 Task: Send an email with the signature Edward Wright with the subject 'Request for a pay raise' and the message 'I appreciate your patience and understanding in this matter.' from softage.1@softage.net to softage.4@softage.net and softage.5@softage.net with an attached document Partnership_contract.docx
Action: Key pressed n
Screenshot: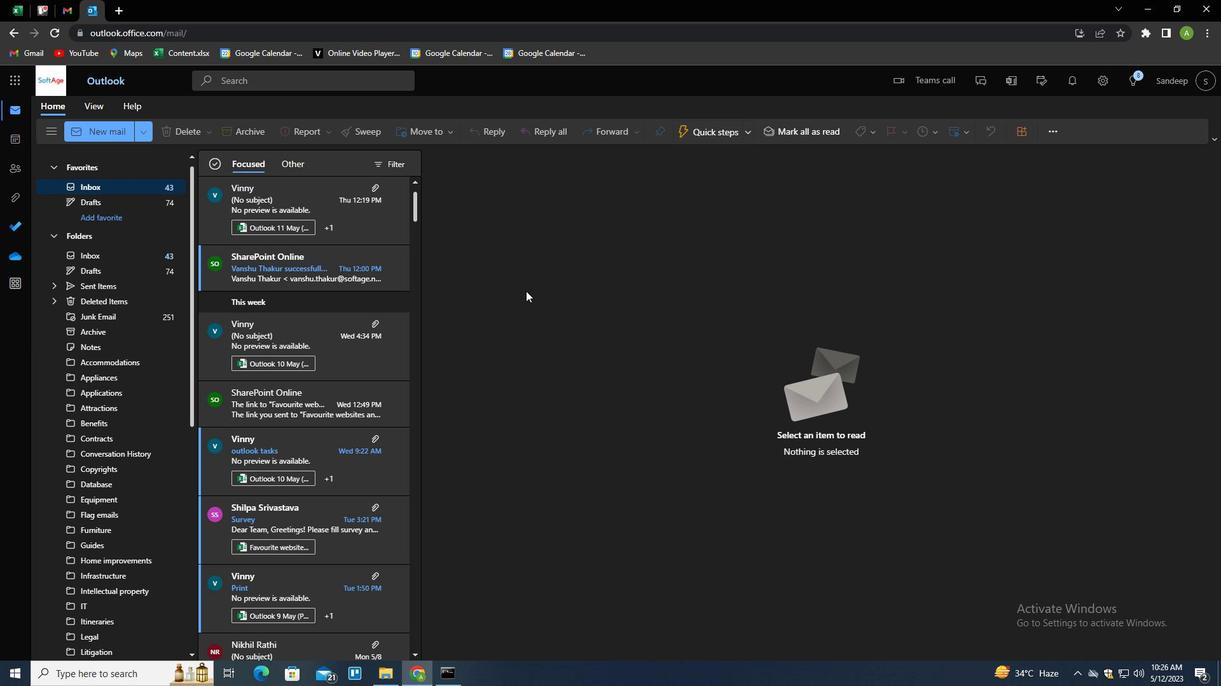 
Action: Mouse moved to (861, 134)
Screenshot: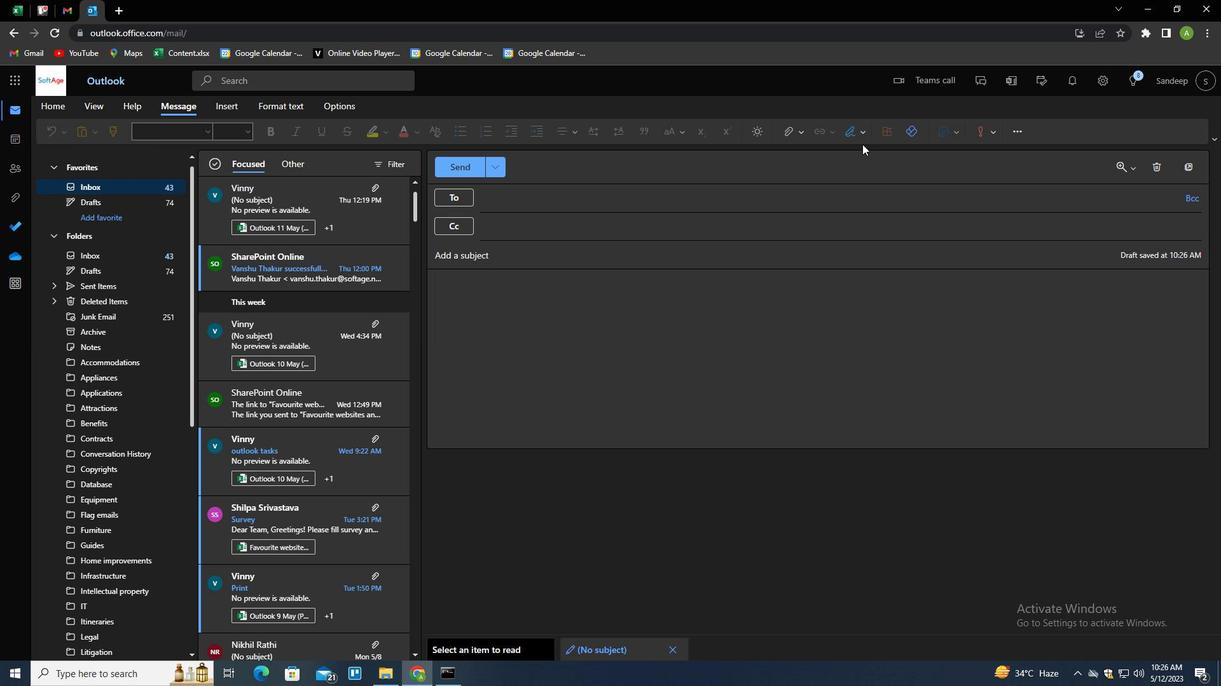 
Action: Mouse pressed left at (861, 134)
Screenshot: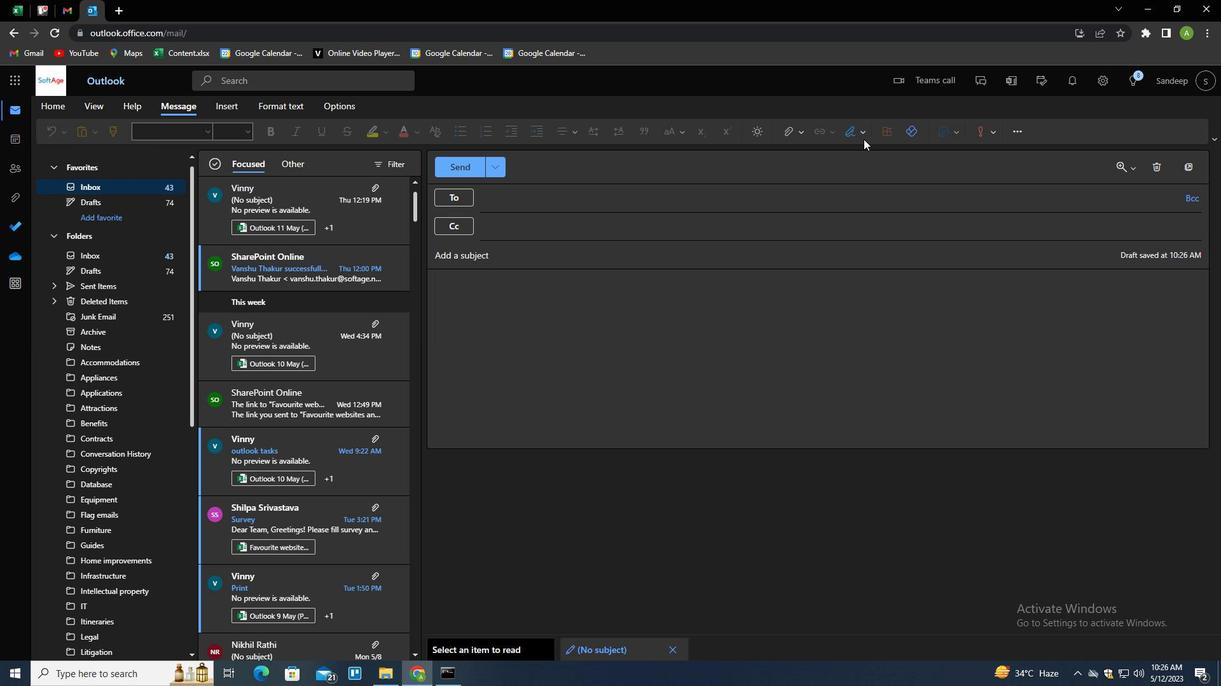 
Action: Mouse moved to (843, 179)
Screenshot: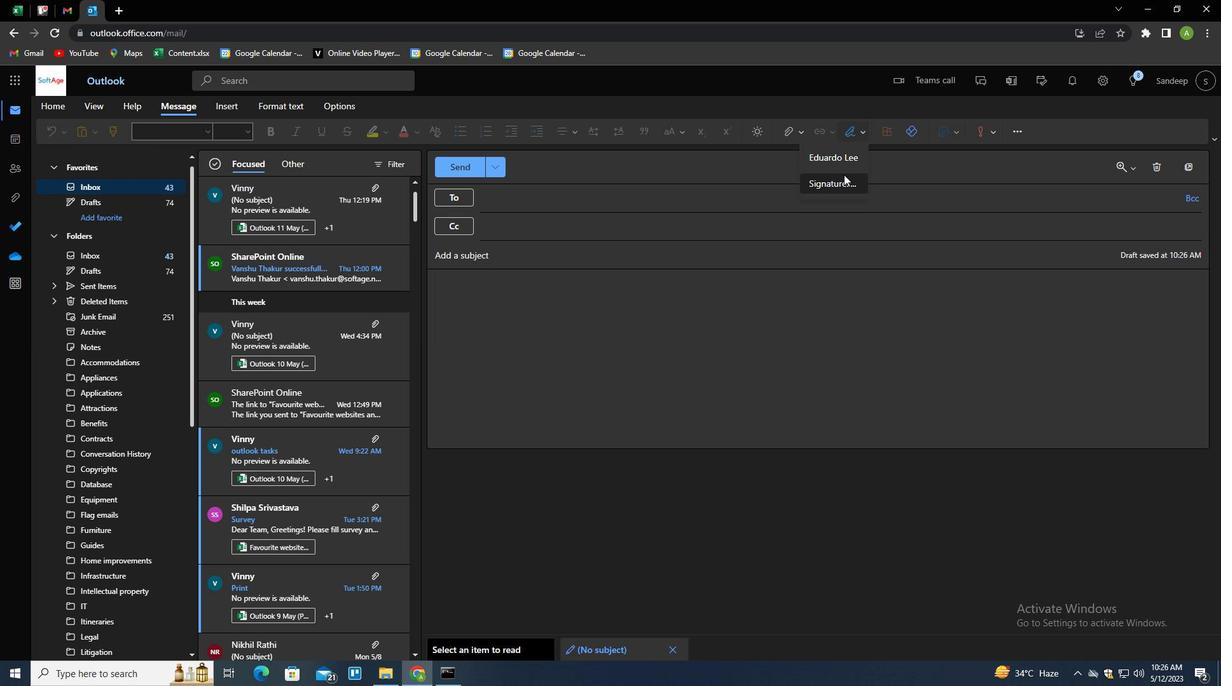 
Action: Mouse pressed left at (843, 179)
Screenshot: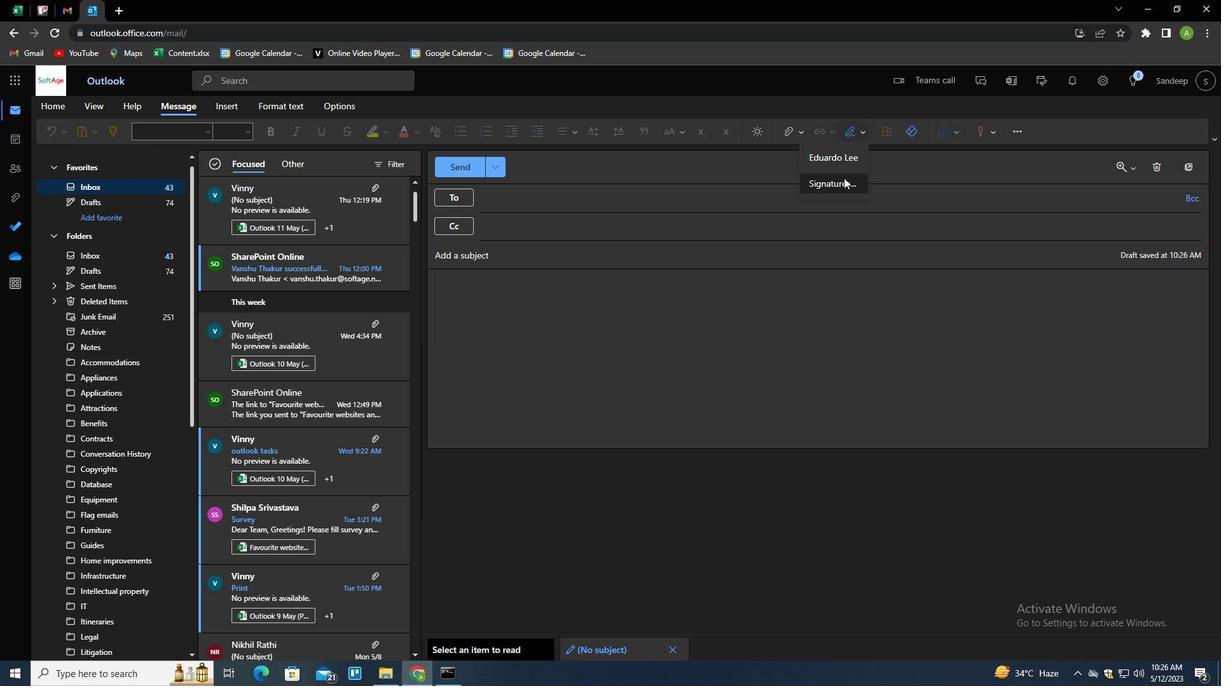 
Action: Mouse moved to (850, 235)
Screenshot: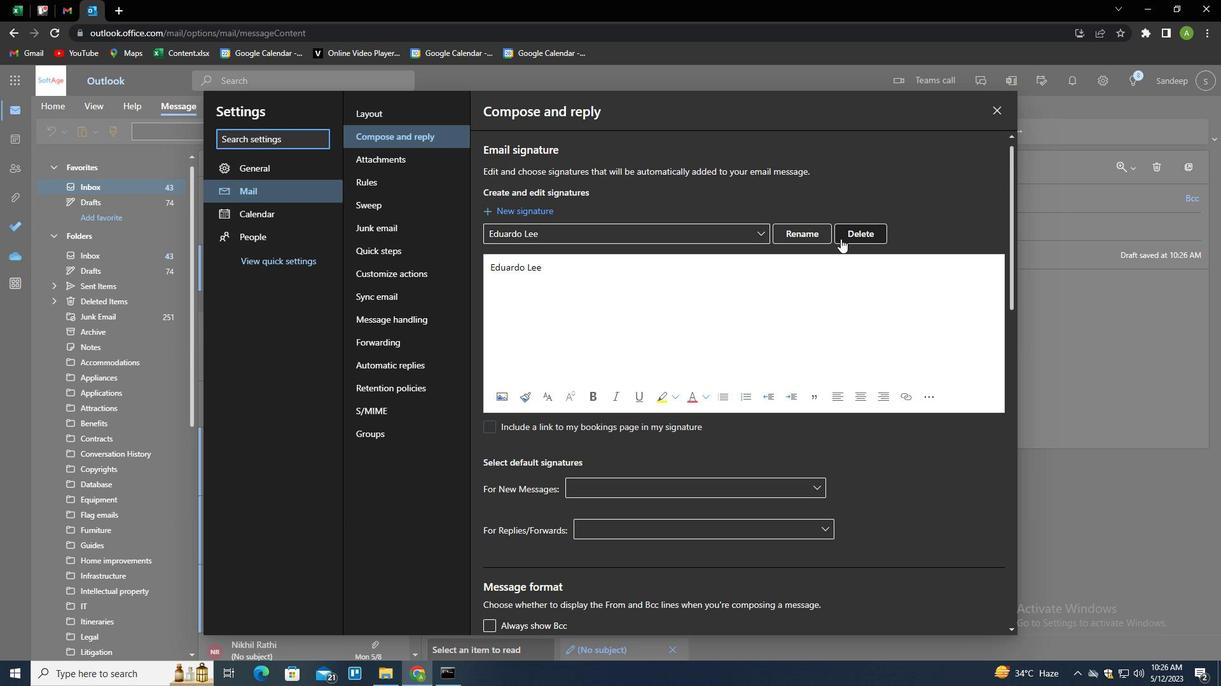 
Action: Mouse pressed left at (850, 235)
Screenshot: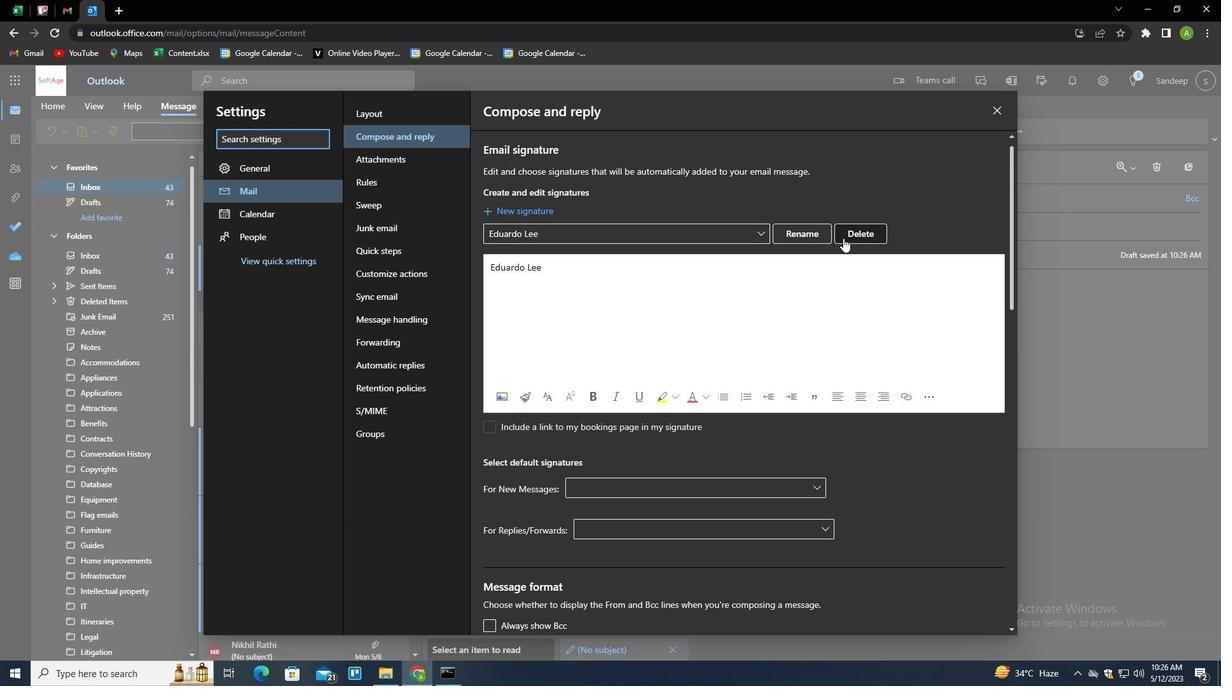 
Action: Mouse moved to (819, 238)
Screenshot: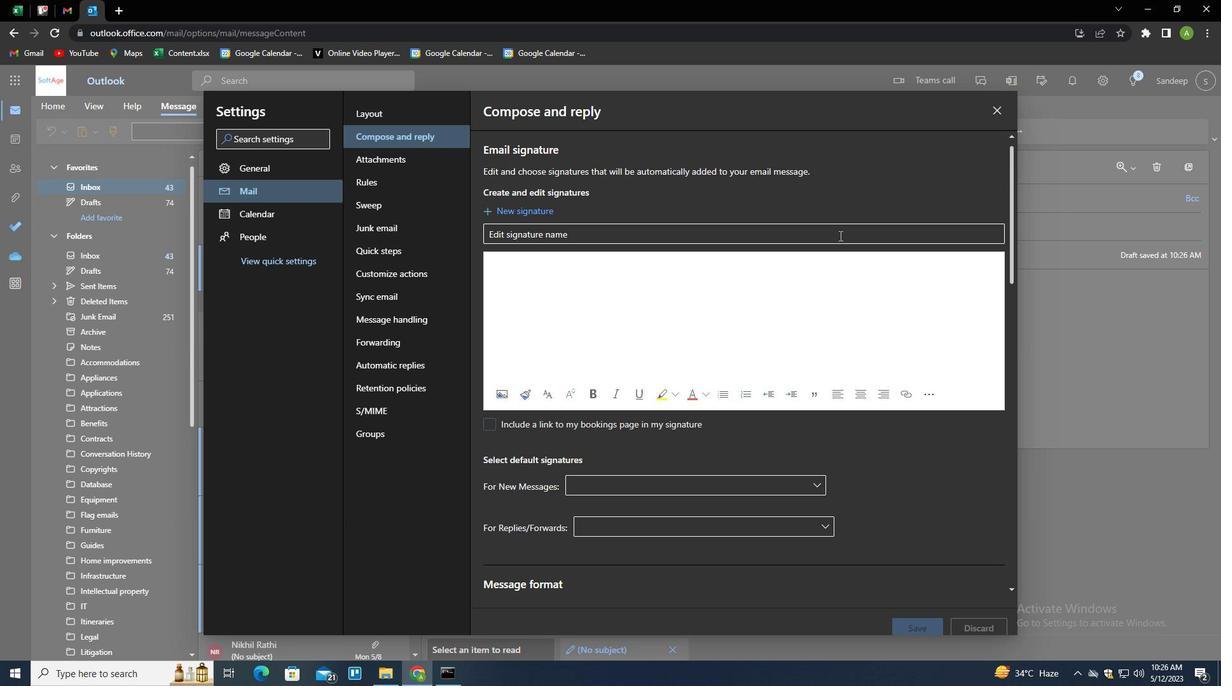 
Action: Mouse pressed left at (819, 238)
Screenshot: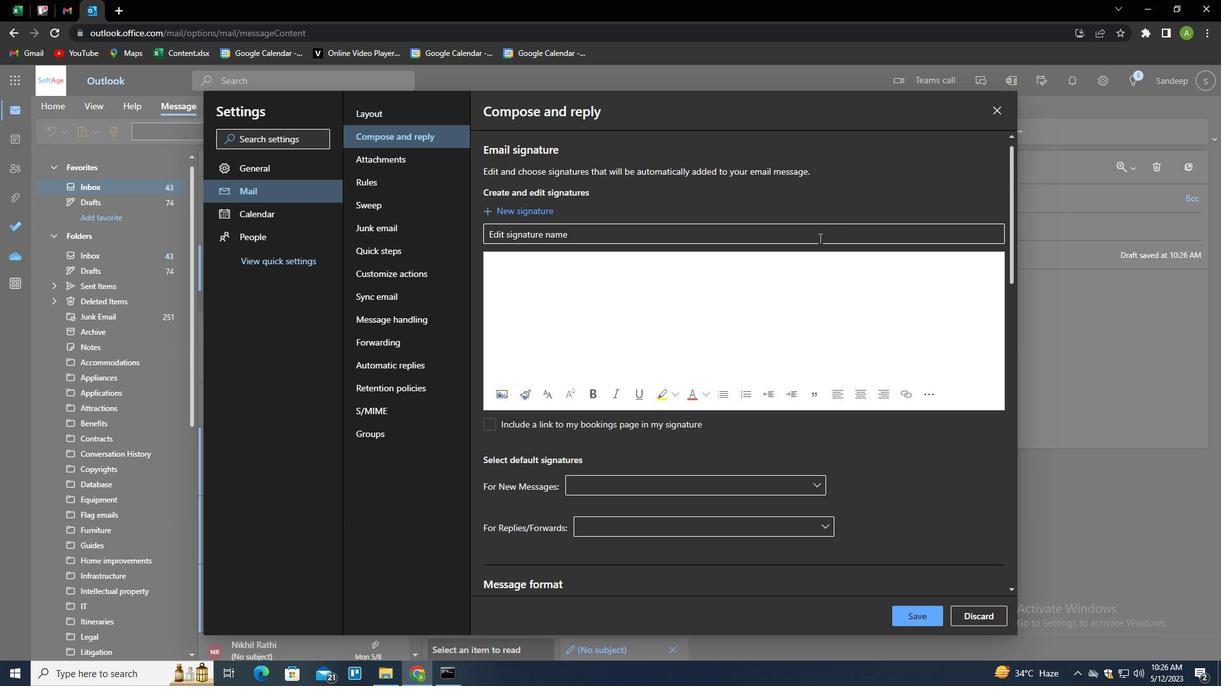 
Action: Key pressed <Key.shift>EDWIN<Key.space><Key.shift>PARKER<Key.tab><Key.shift>EDWIN<Key.space><Key.shift>PARKER
Screenshot: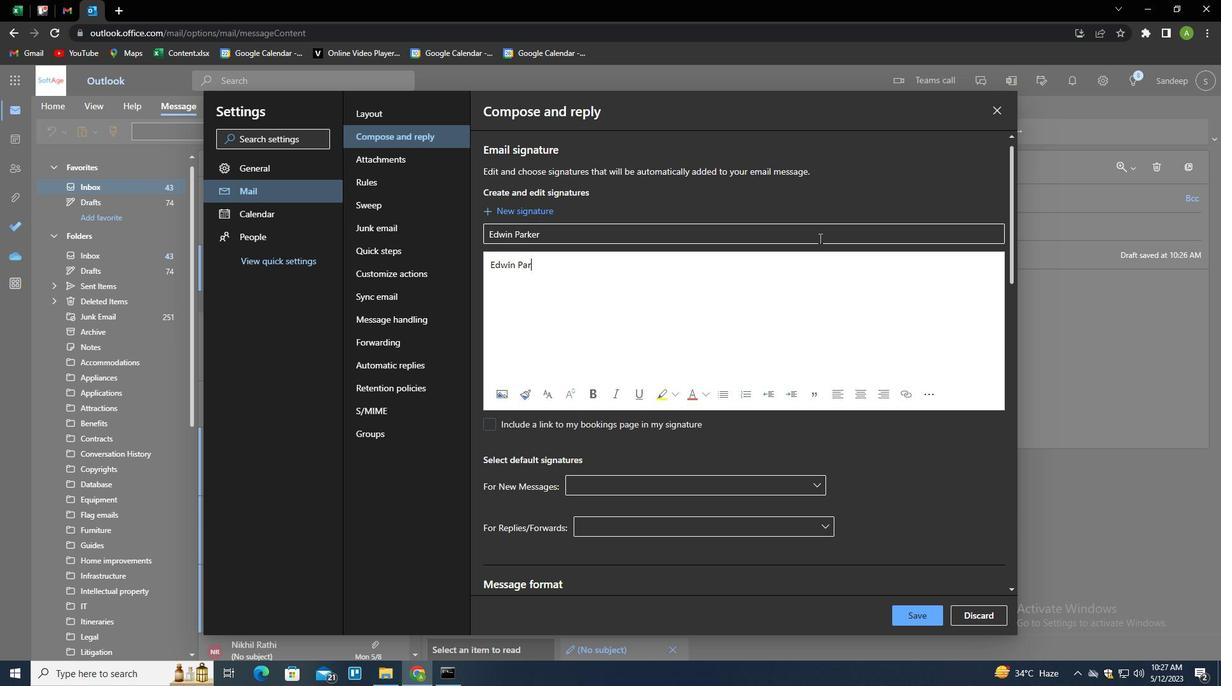 
Action: Mouse moved to (911, 610)
Screenshot: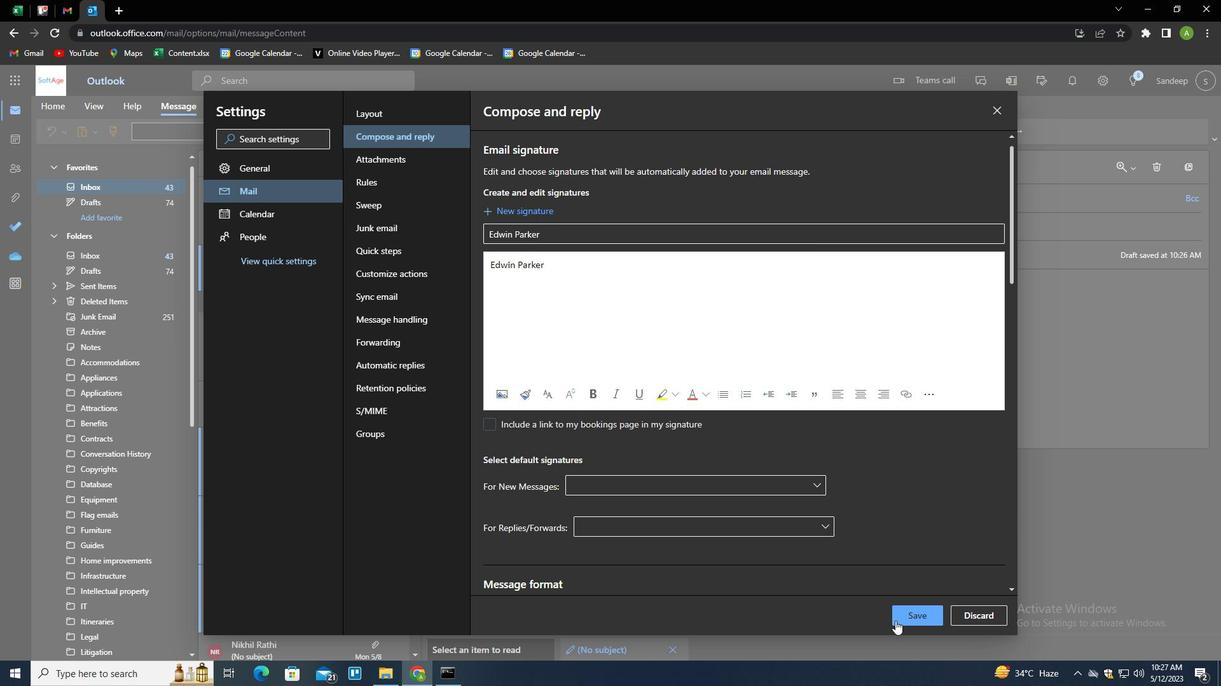 
Action: Mouse pressed left at (911, 610)
Screenshot: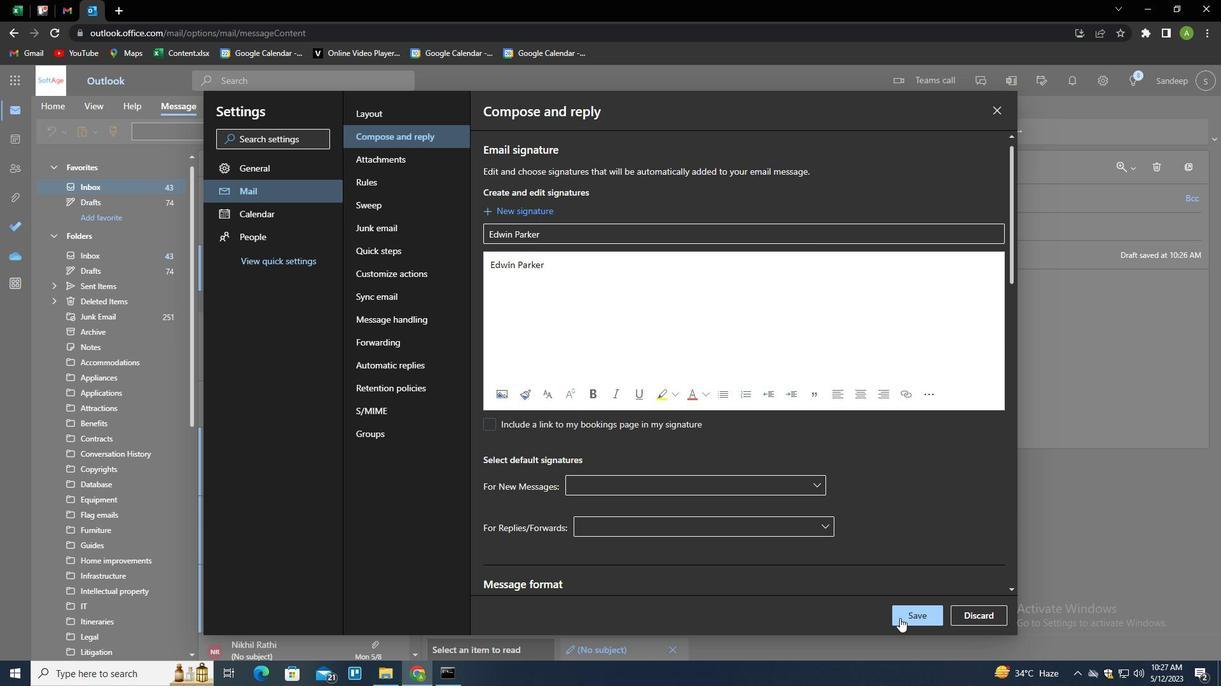 
Action: Mouse moved to (1055, 293)
Screenshot: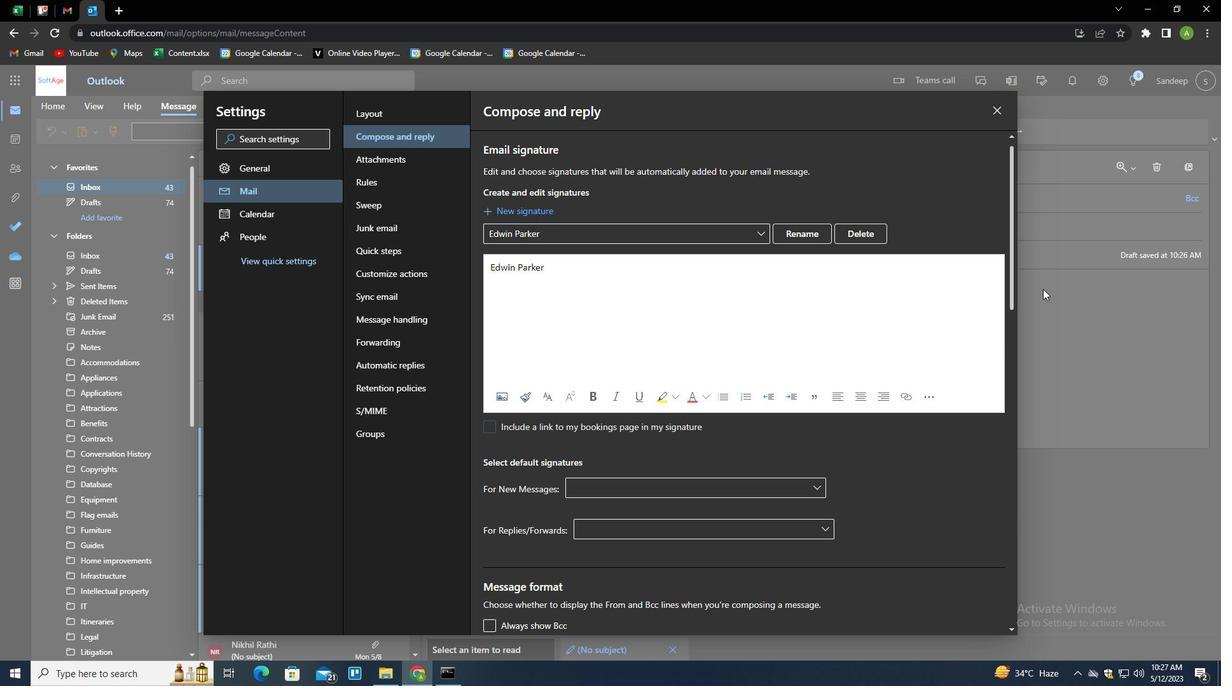 
Action: Mouse pressed left at (1055, 293)
Screenshot: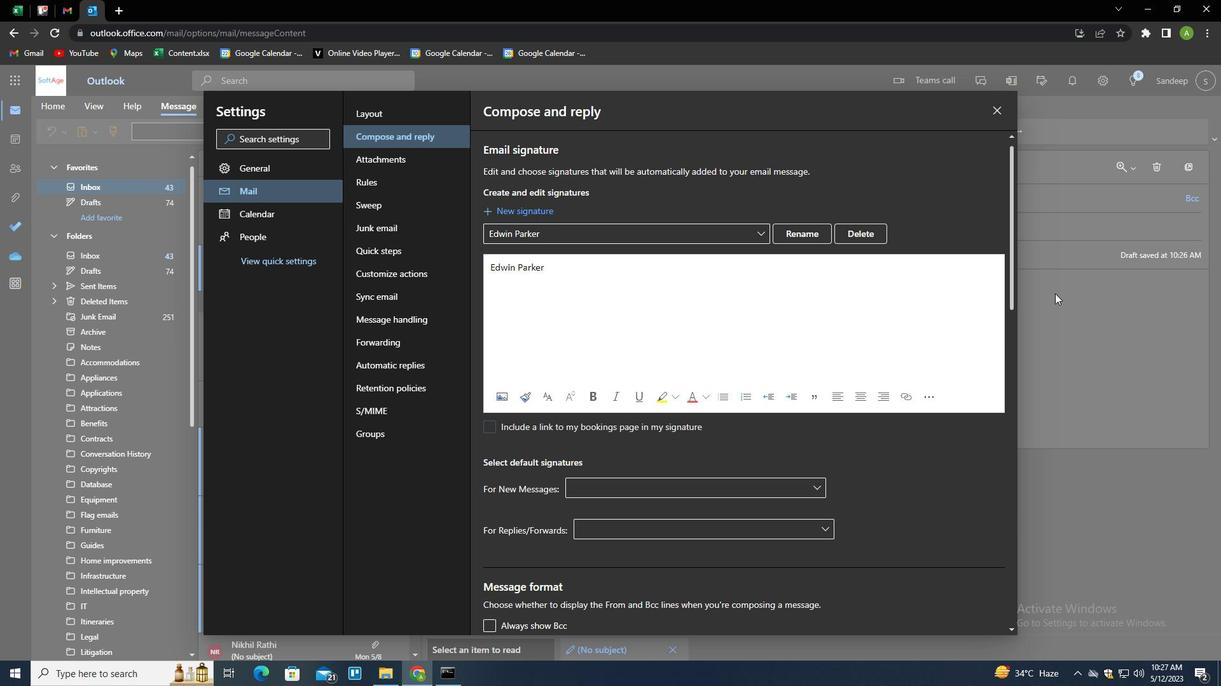 
Action: Mouse moved to (852, 127)
Screenshot: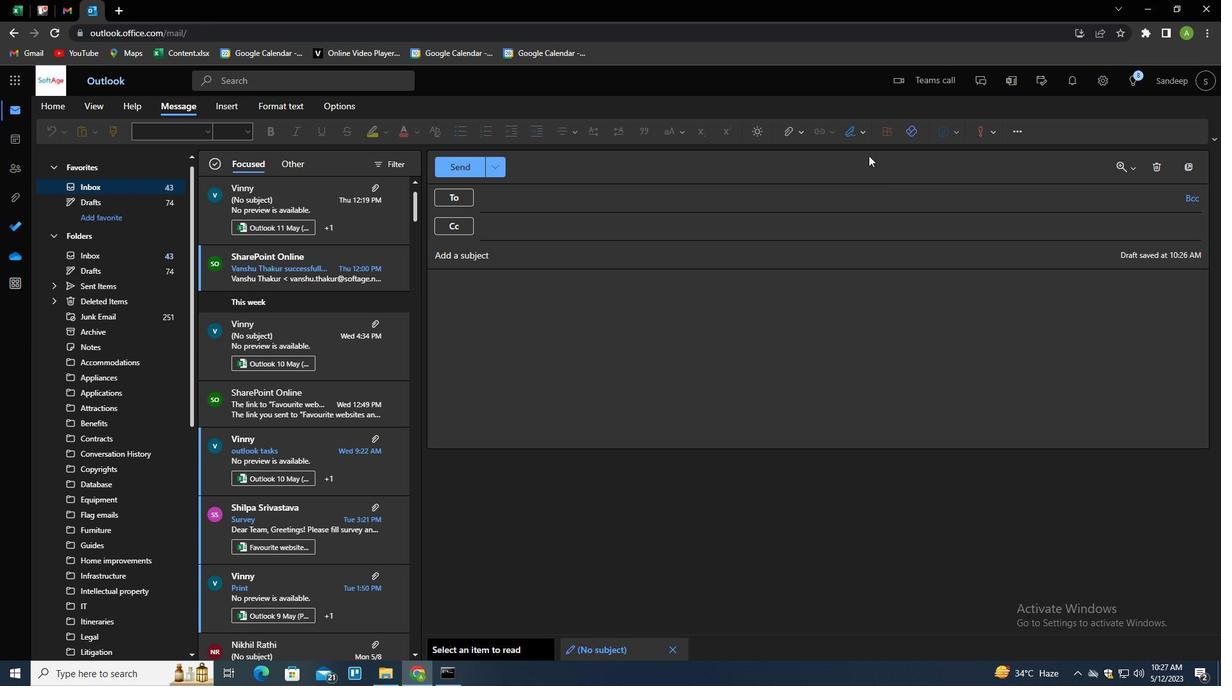 
Action: Mouse pressed left at (852, 127)
Screenshot: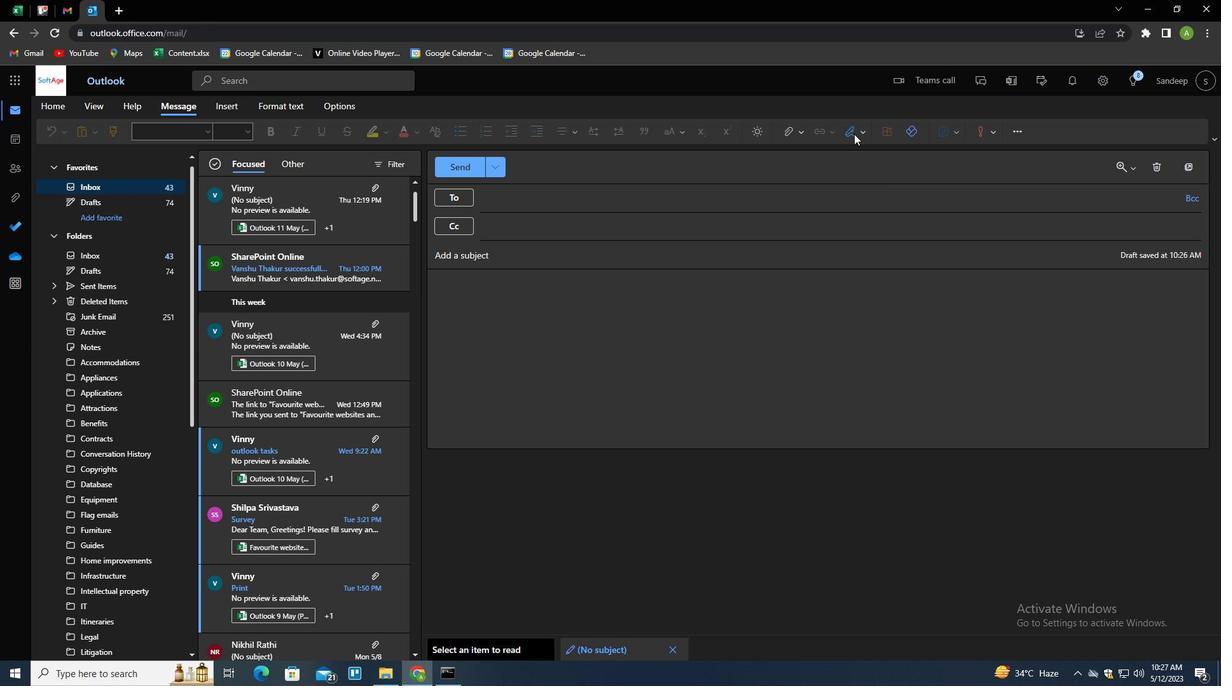 
Action: Mouse moved to (851, 153)
Screenshot: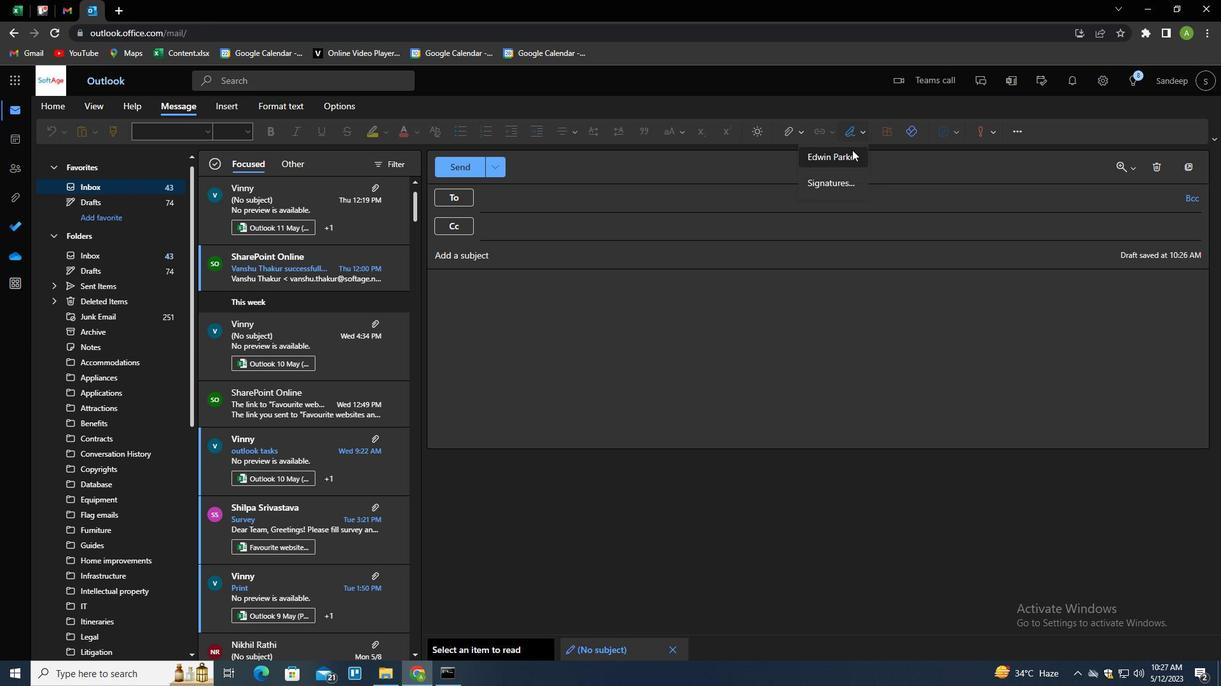 
Action: Mouse pressed left at (851, 153)
Screenshot: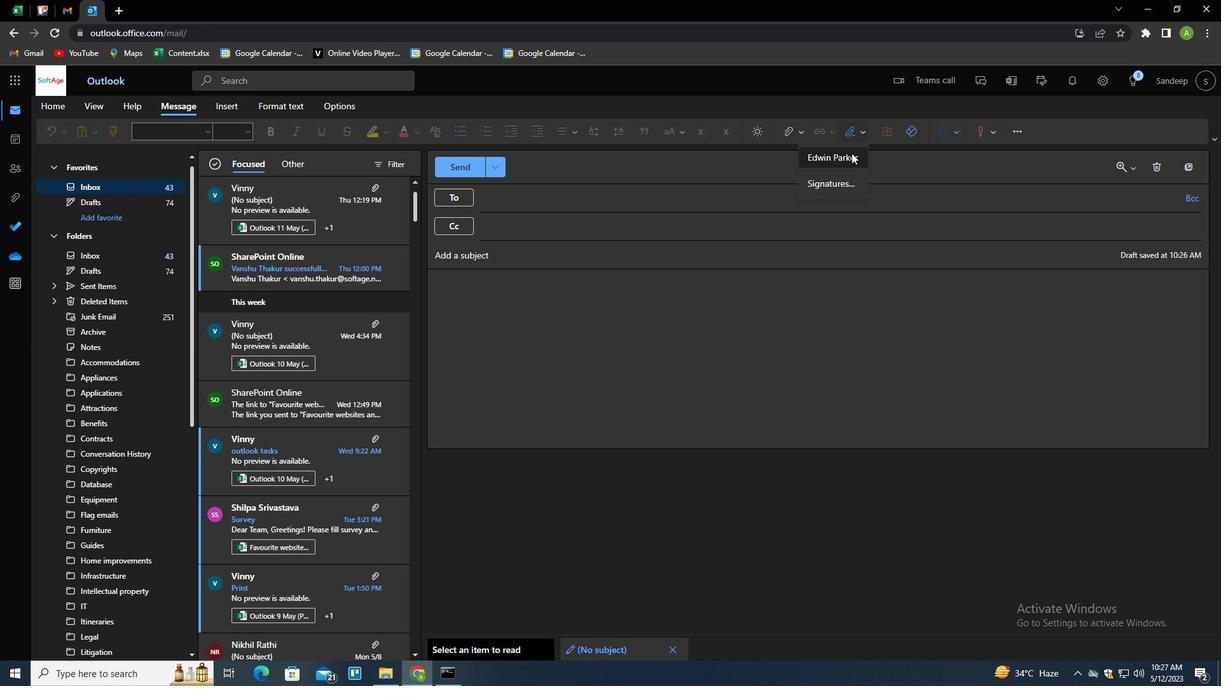 
Action: Mouse moved to (522, 253)
Screenshot: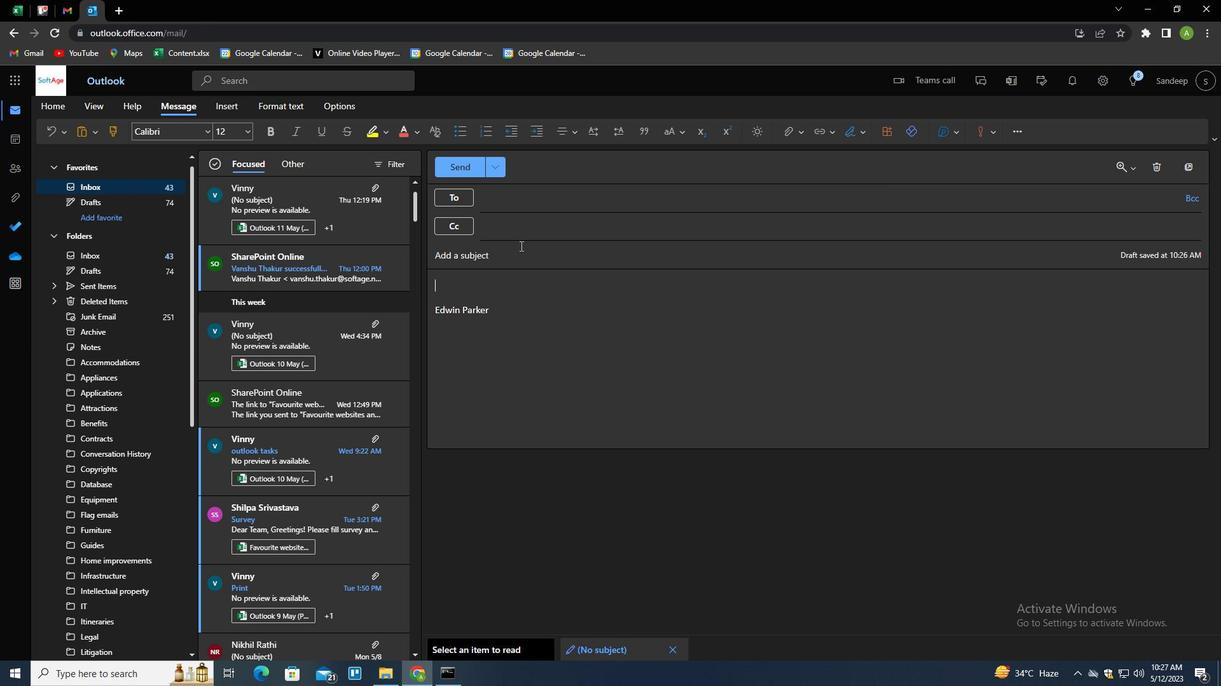 
Action: Mouse pressed left at (522, 253)
Screenshot: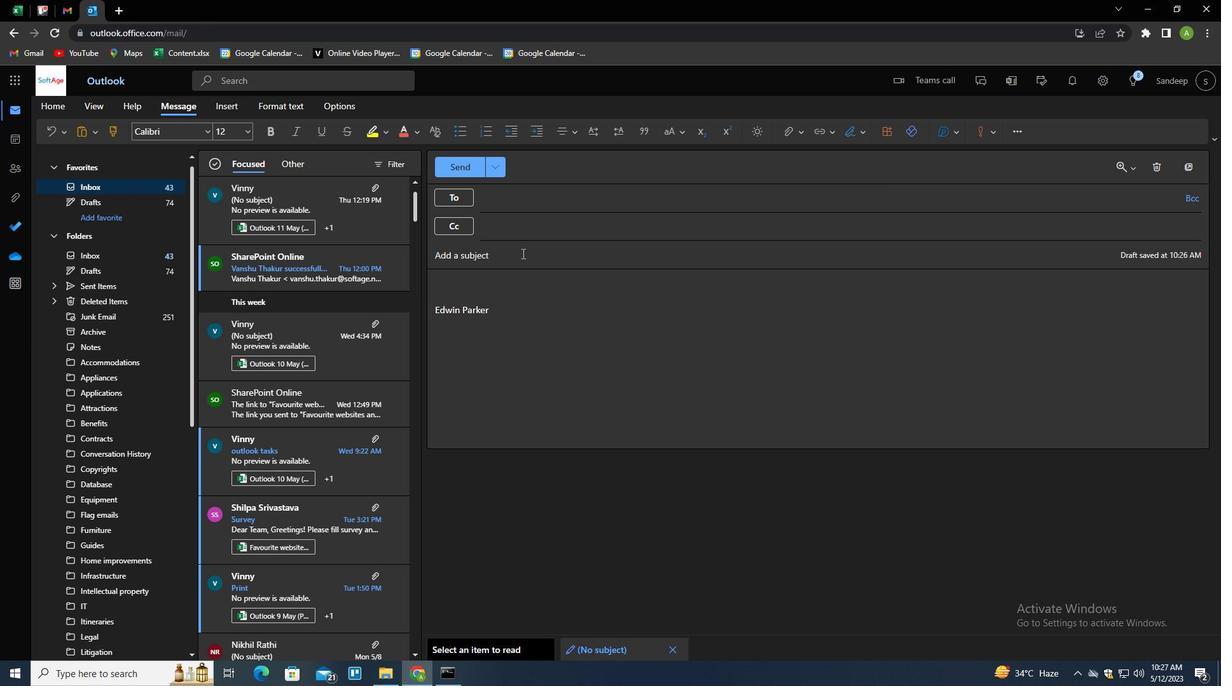 
Action: Key pressed <Key.shift>REQUEST<Key.space>FOR<Key.space>A<Key.space>PROMOTION<Key.tab><Key.shift>T<Key.backspace><Key.shift><Key.shift><Key.shift><Key.shift><Key.shift>I<Key.space>WOULD<Key.space>LIKE<Key.space>TO<Key.space>ARRANGE<Key.space>A<Key.space>CONFERENCE<Key.space>CALL<Key.space>TO<Key.space>DISCUSS<Key.space>THIS<Key.space>MATTER<Key.space>FUT<Key.backspace>RTHER.
Screenshot: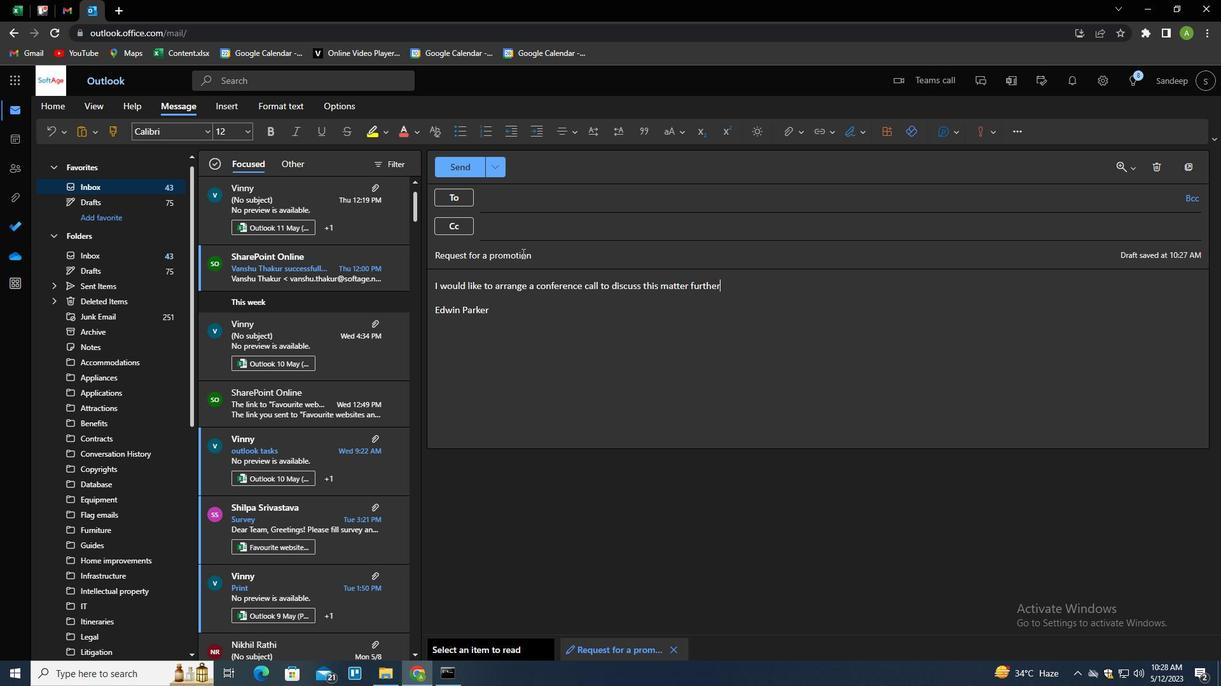 
Action: Mouse moved to (800, 127)
Screenshot: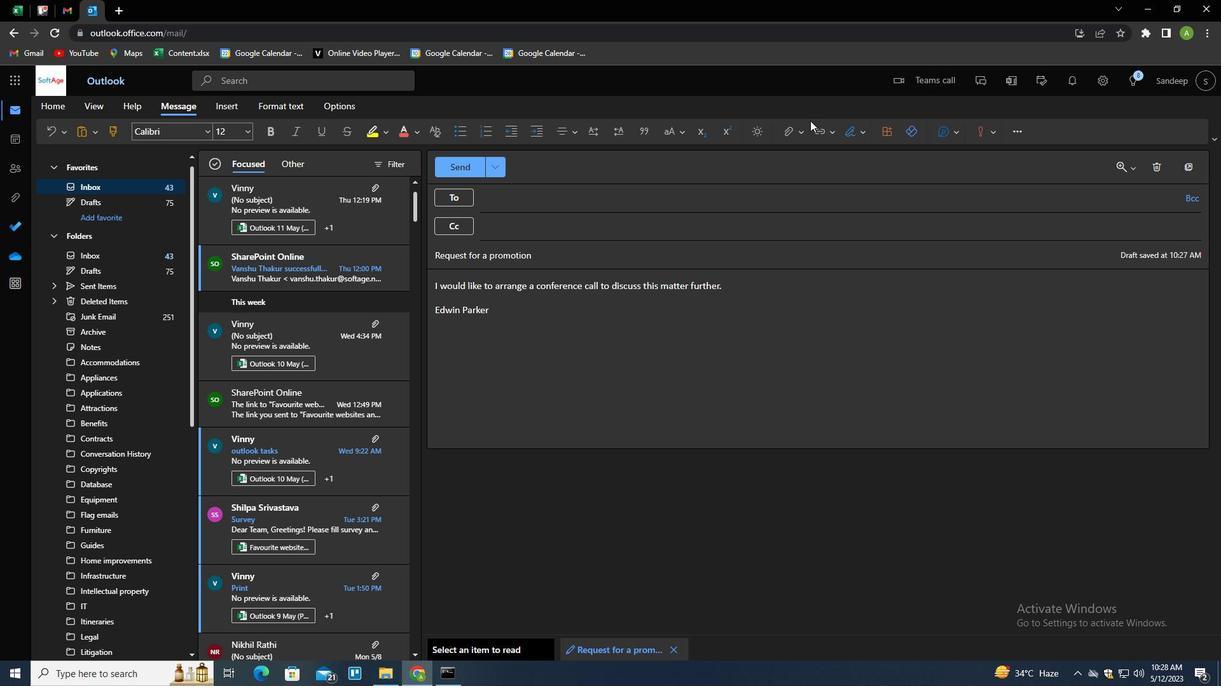 
Action: Mouse pressed left at (800, 127)
Screenshot: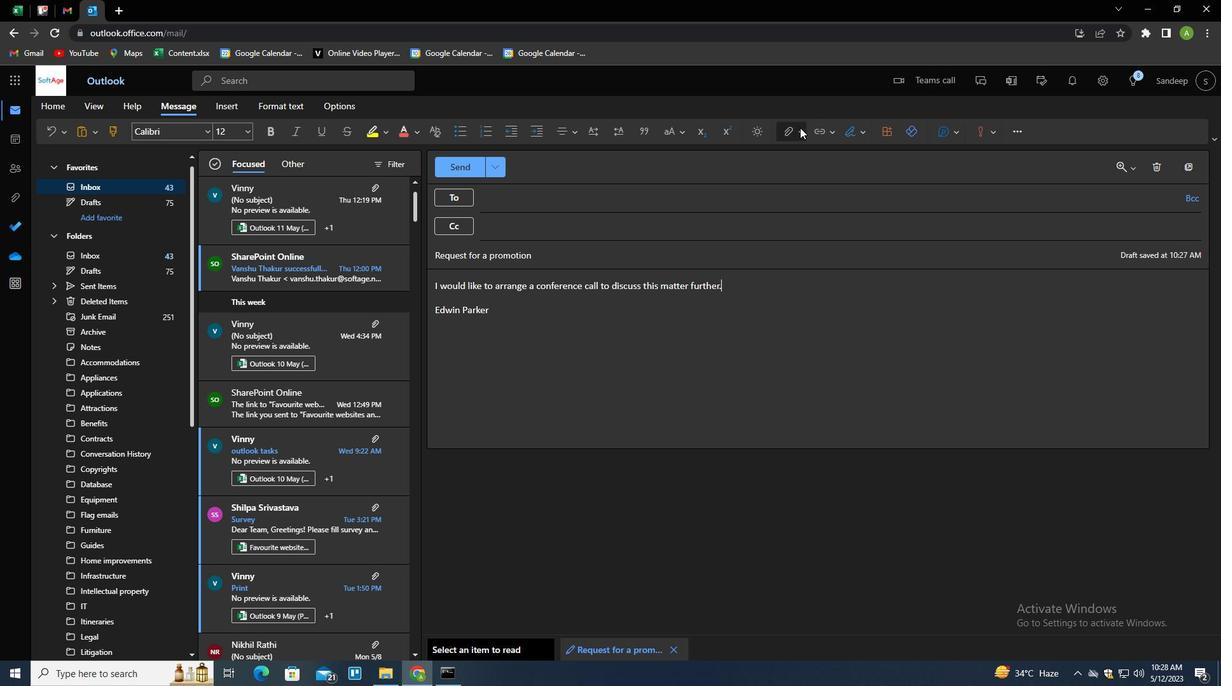 
Action: Mouse moved to (780, 151)
Screenshot: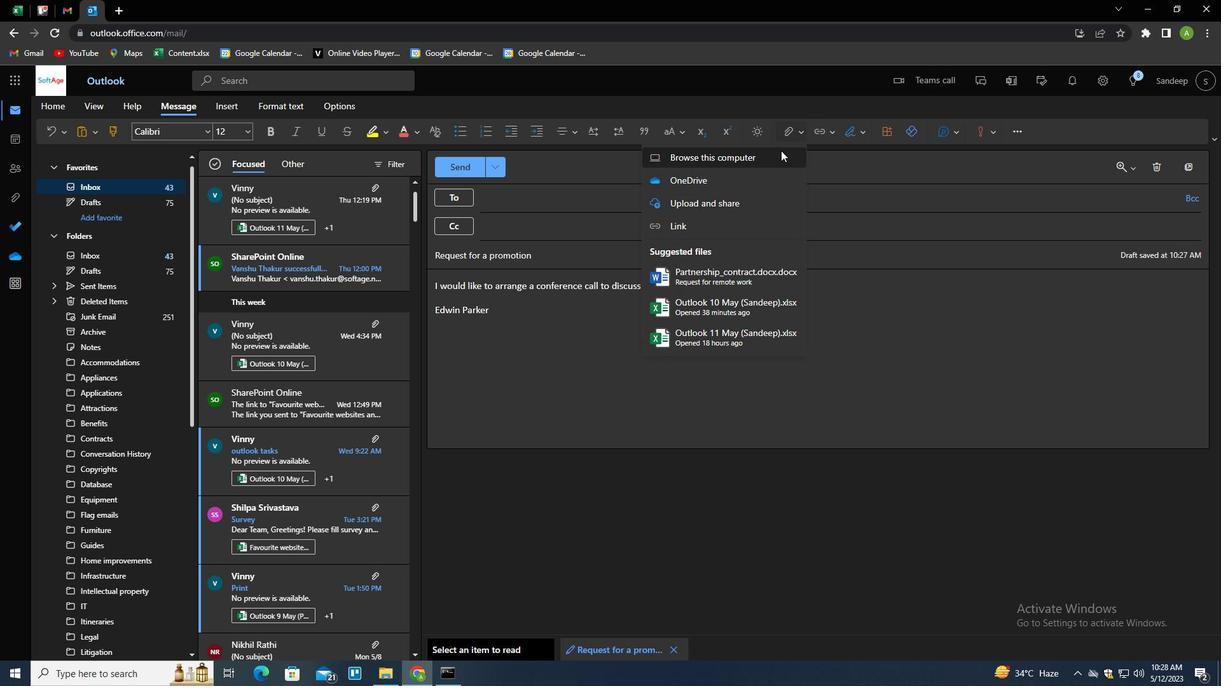 
Action: Mouse pressed left at (780, 151)
Screenshot: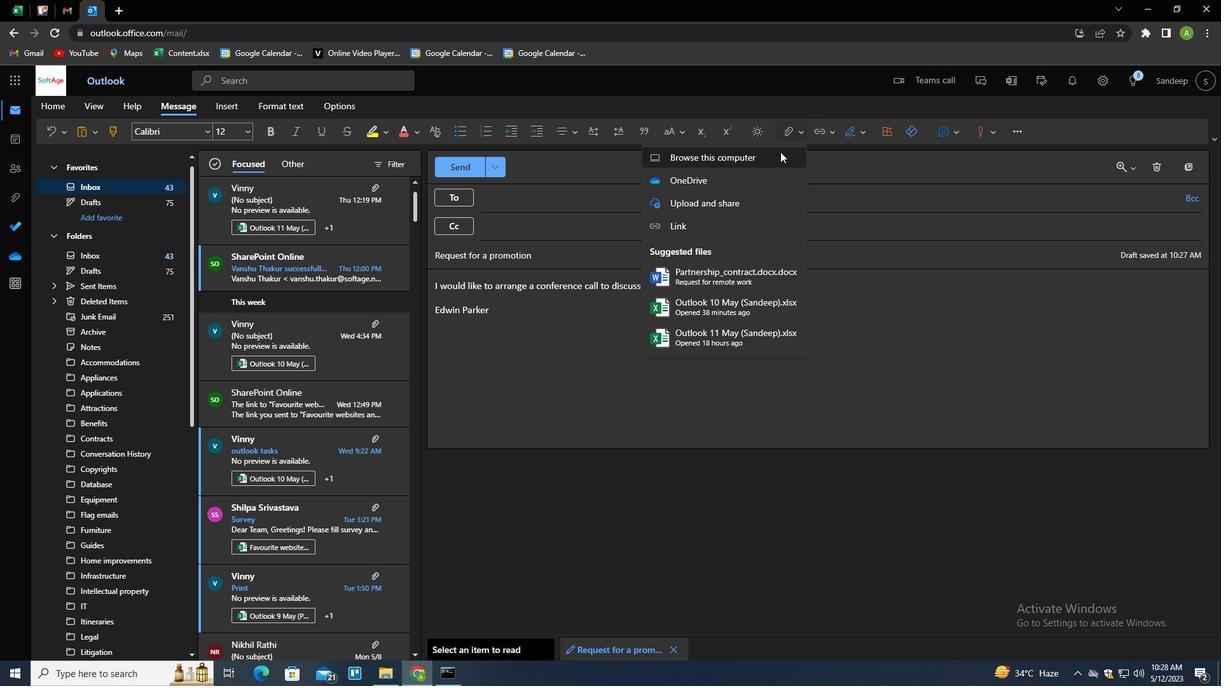 
Action: Mouse moved to (219, 131)
Screenshot: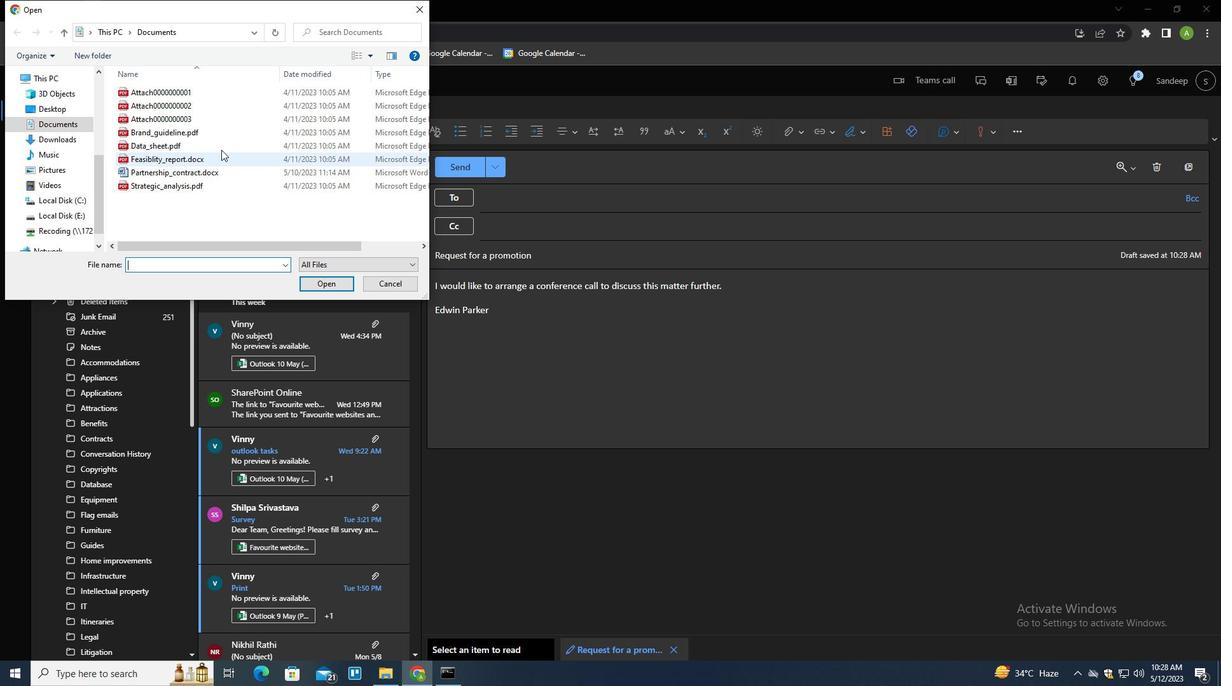 
Action: Mouse pressed left at (219, 131)
Screenshot: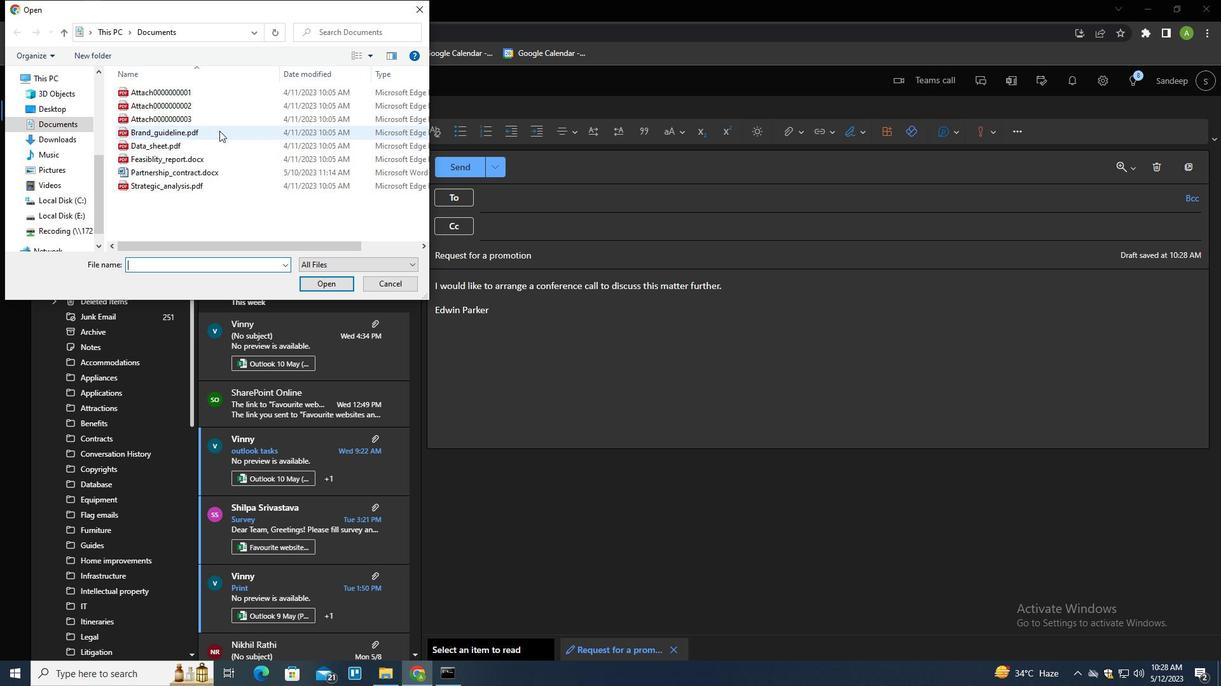 
Action: Key pressed <Key.f2>C<Key.shift>OMPANY<Key.shift>_HADND<Key.backspace><Key.backspace><Key.backspace>NDBOOL<Key.backspace>K.PDF<Key.enter>
Screenshot: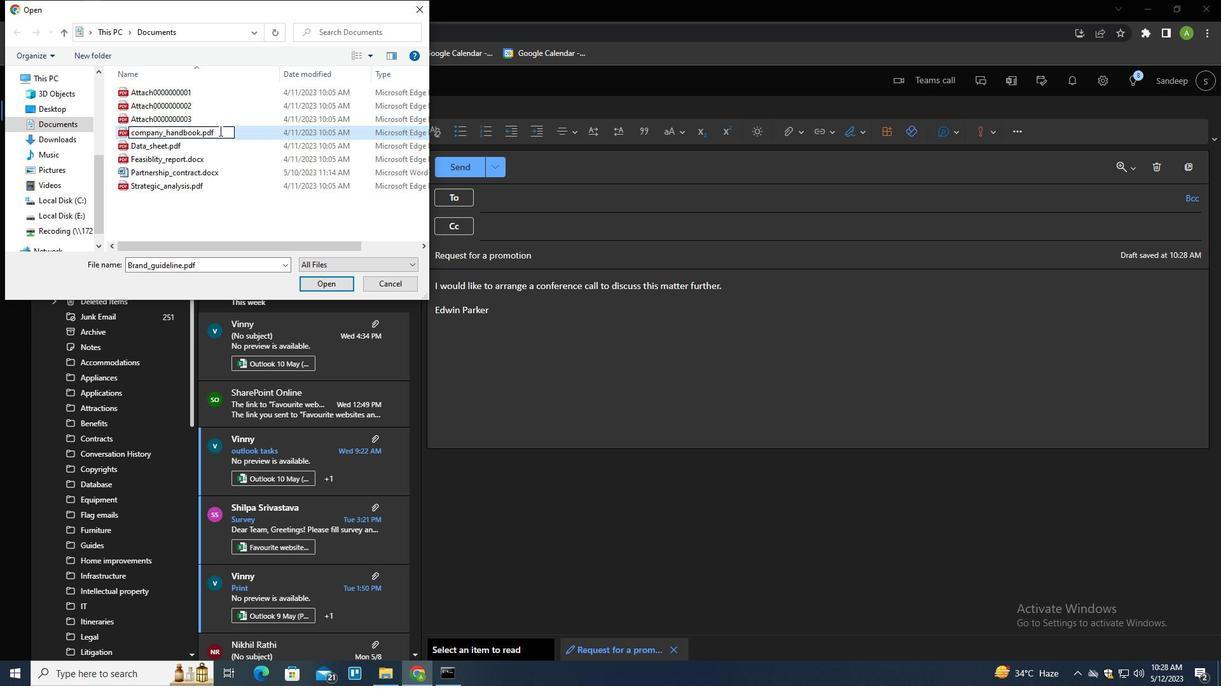 
Action: Mouse moved to (320, 283)
Screenshot: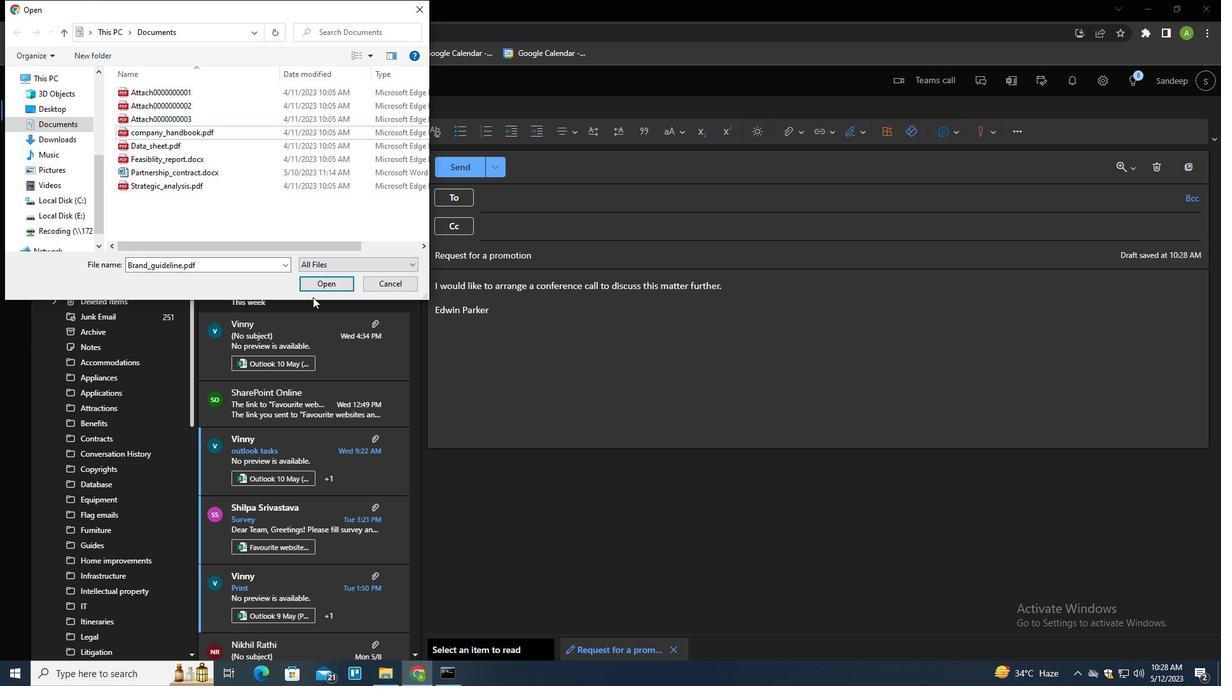 
Action: Mouse pressed left at (320, 283)
Screenshot: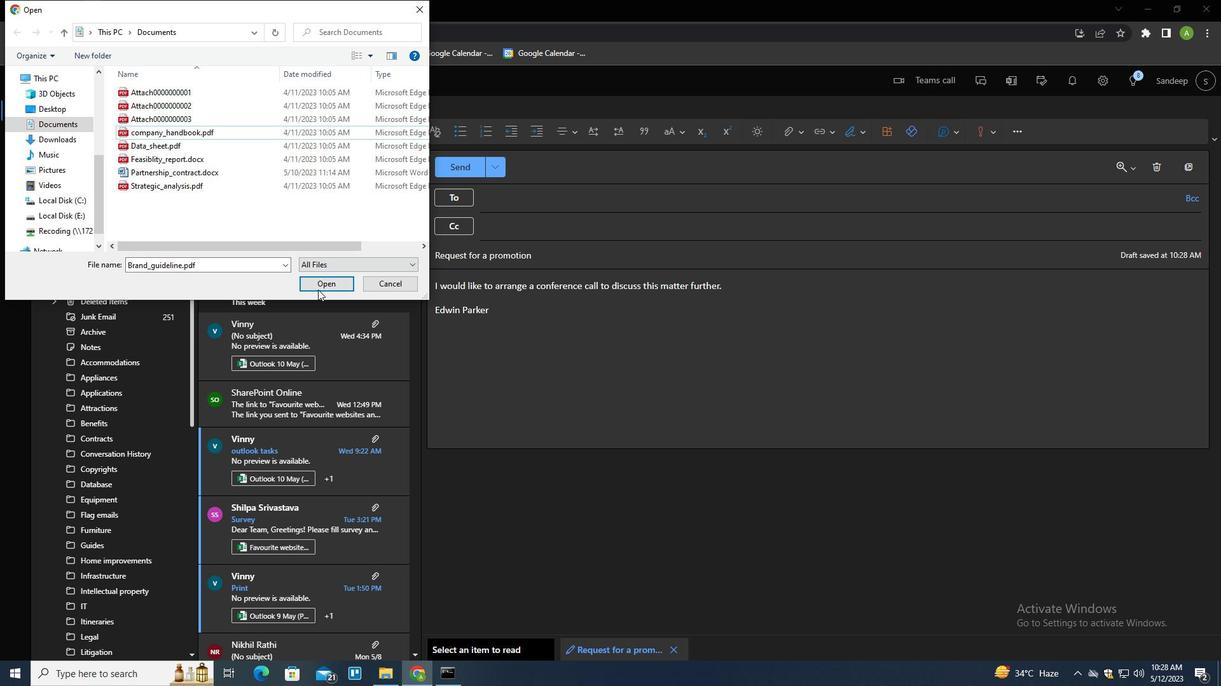 
Action: Mouse moved to (692, 350)
Screenshot: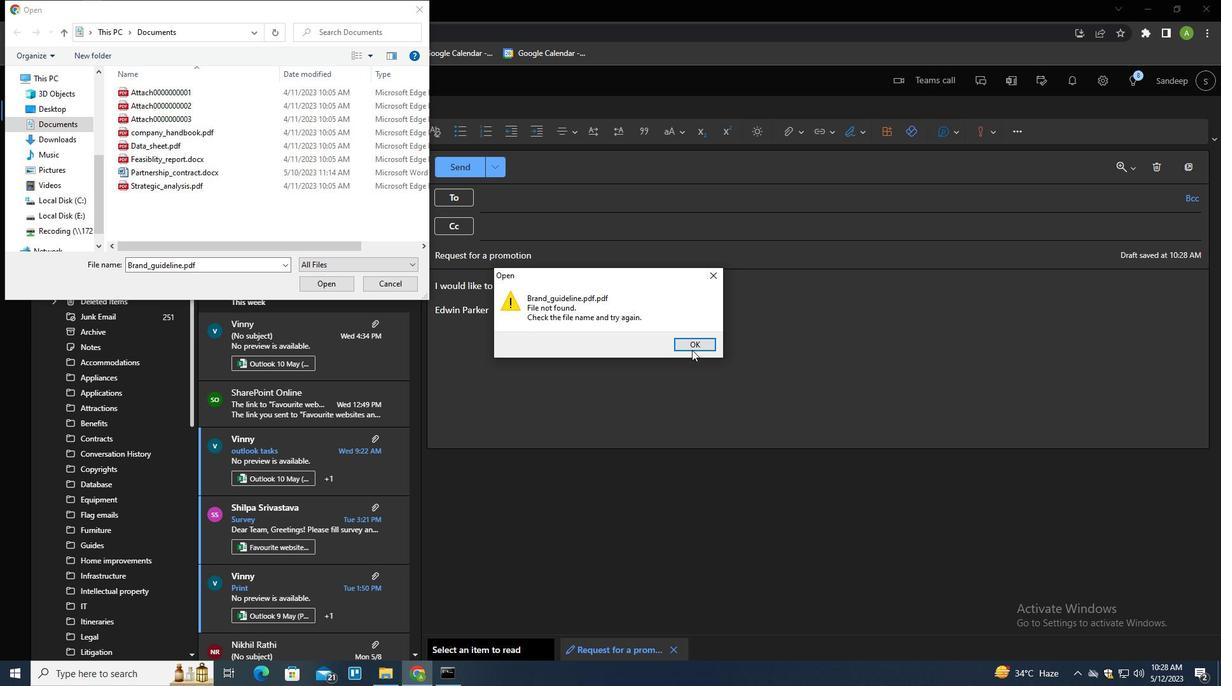 
Action: Mouse pressed left at (692, 350)
Screenshot: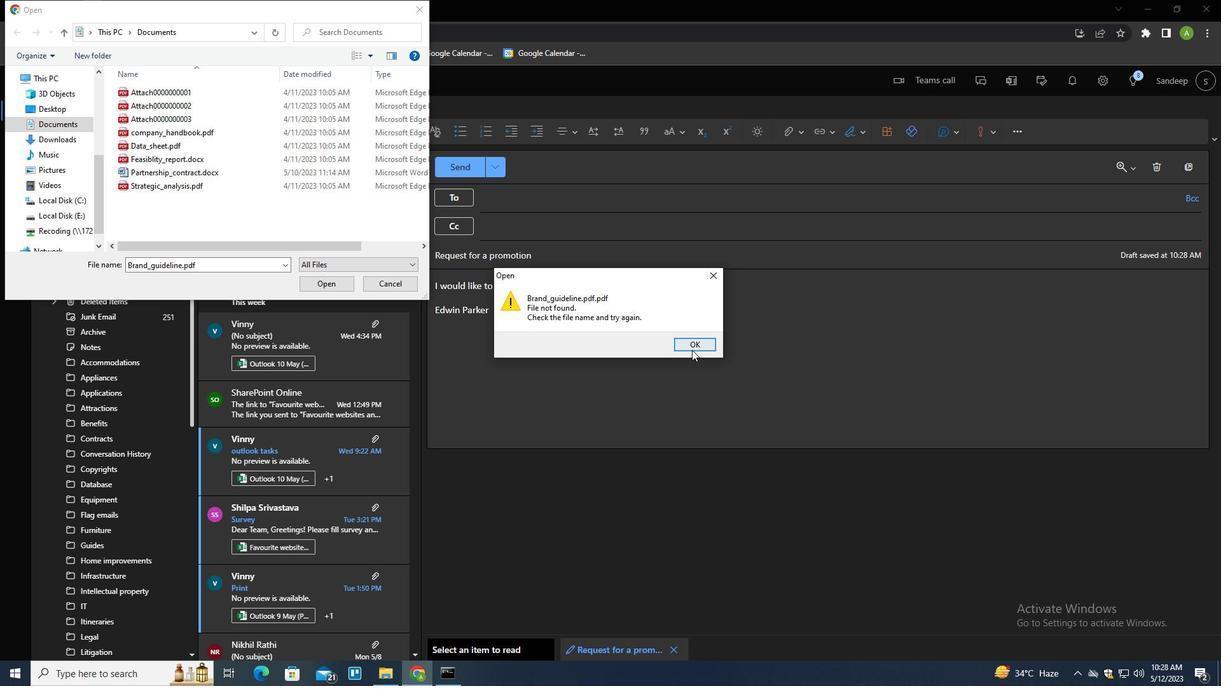 
Action: Mouse moved to (178, 132)
Screenshot: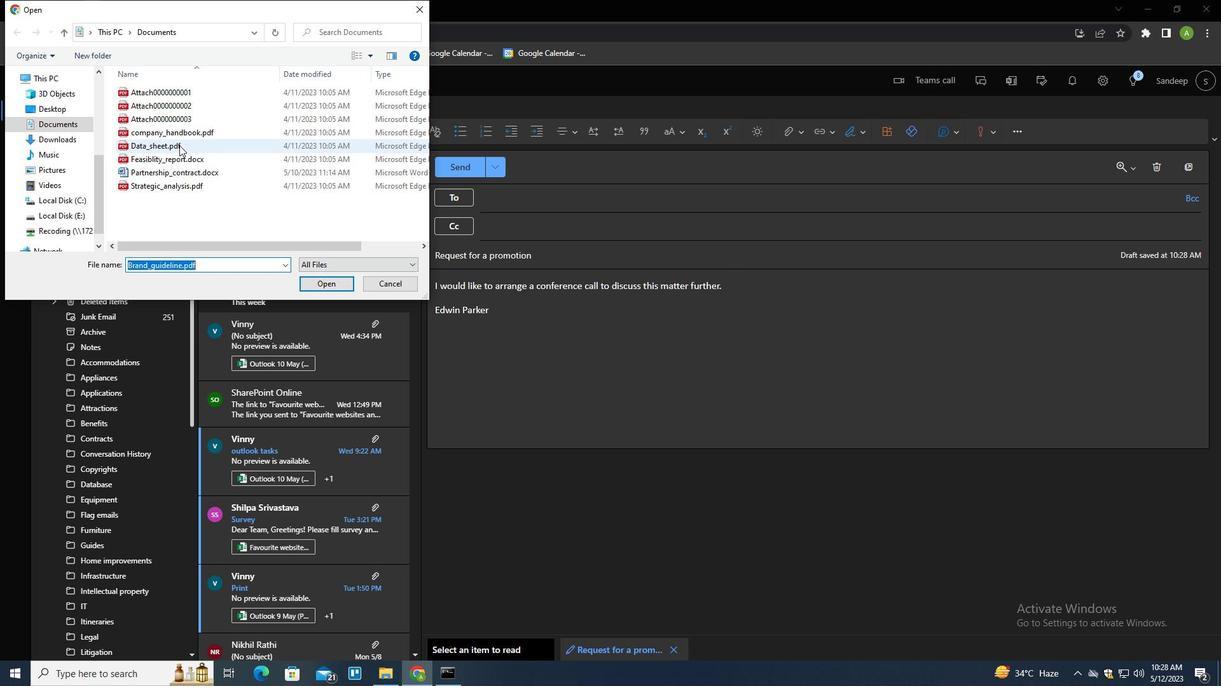 
Action: Mouse pressed left at (178, 132)
Screenshot: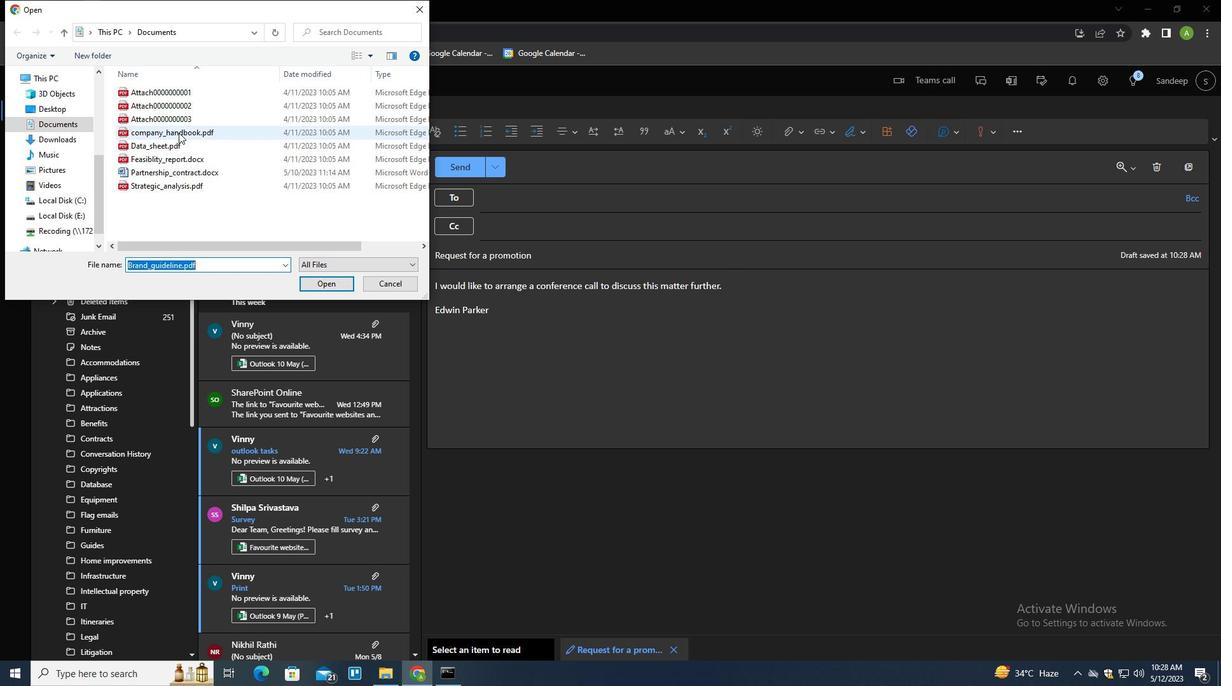 
Action: Mouse moved to (328, 284)
Screenshot: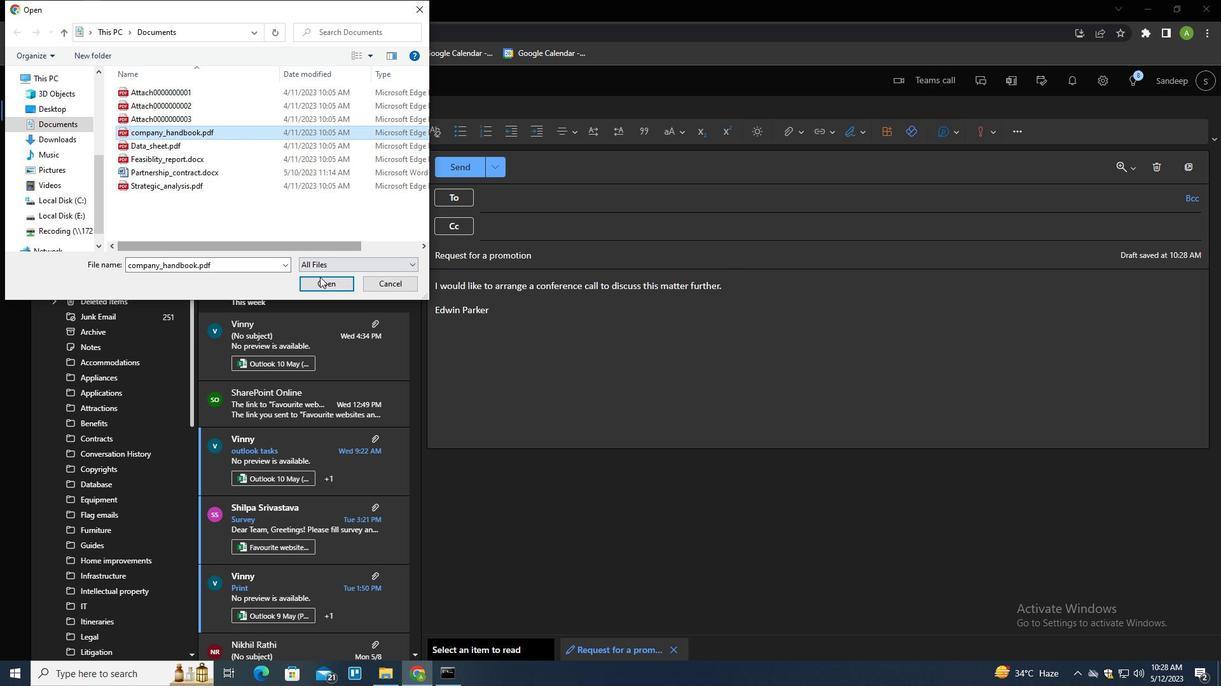 
Action: Mouse pressed left at (328, 284)
Screenshot: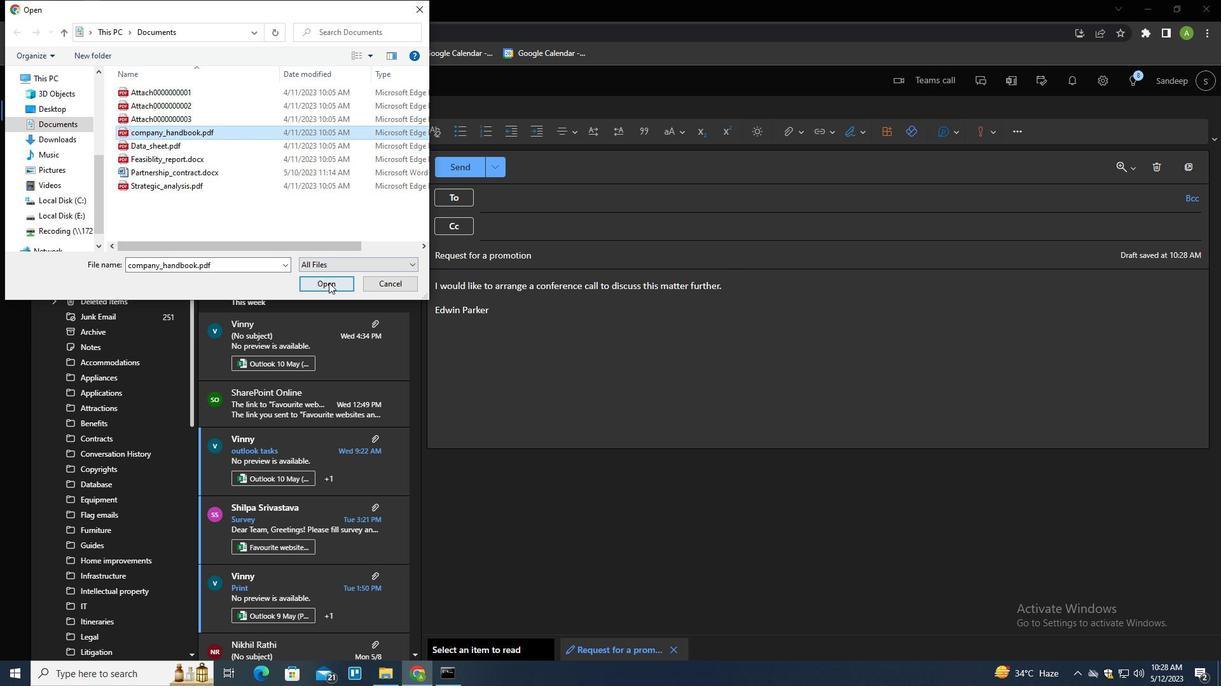 
Action: Mouse moved to (459, 171)
Screenshot: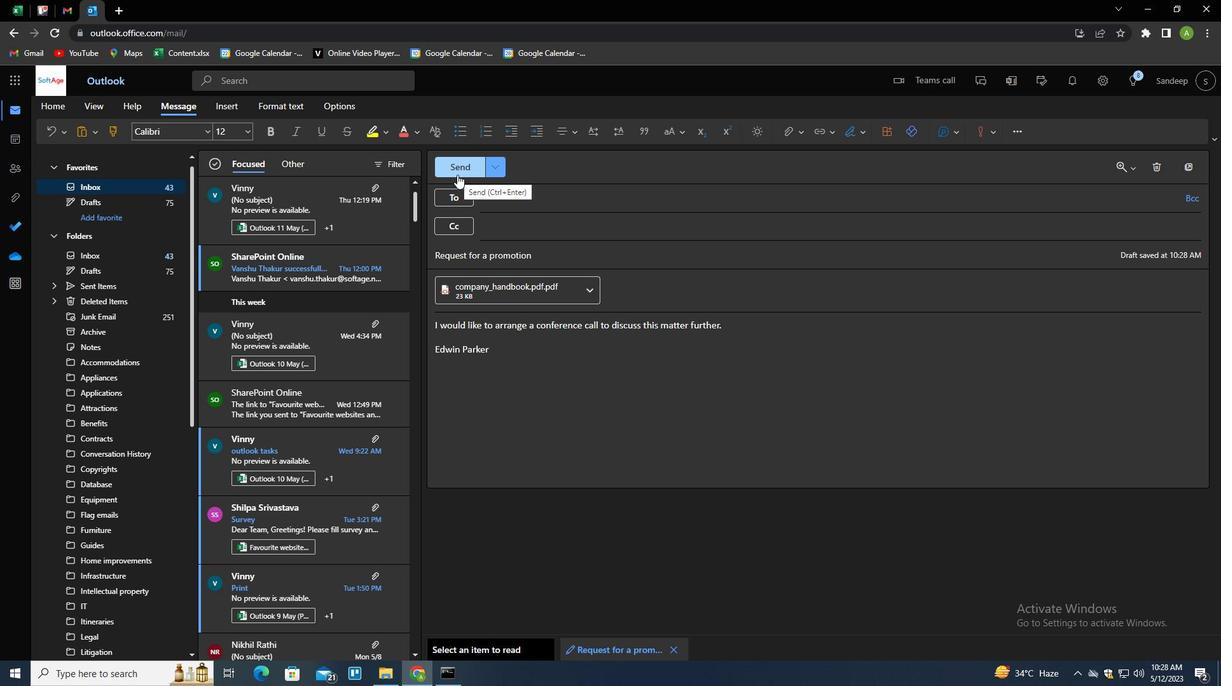 
Action: Mouse pressed left at (459, 171)
Screenshot: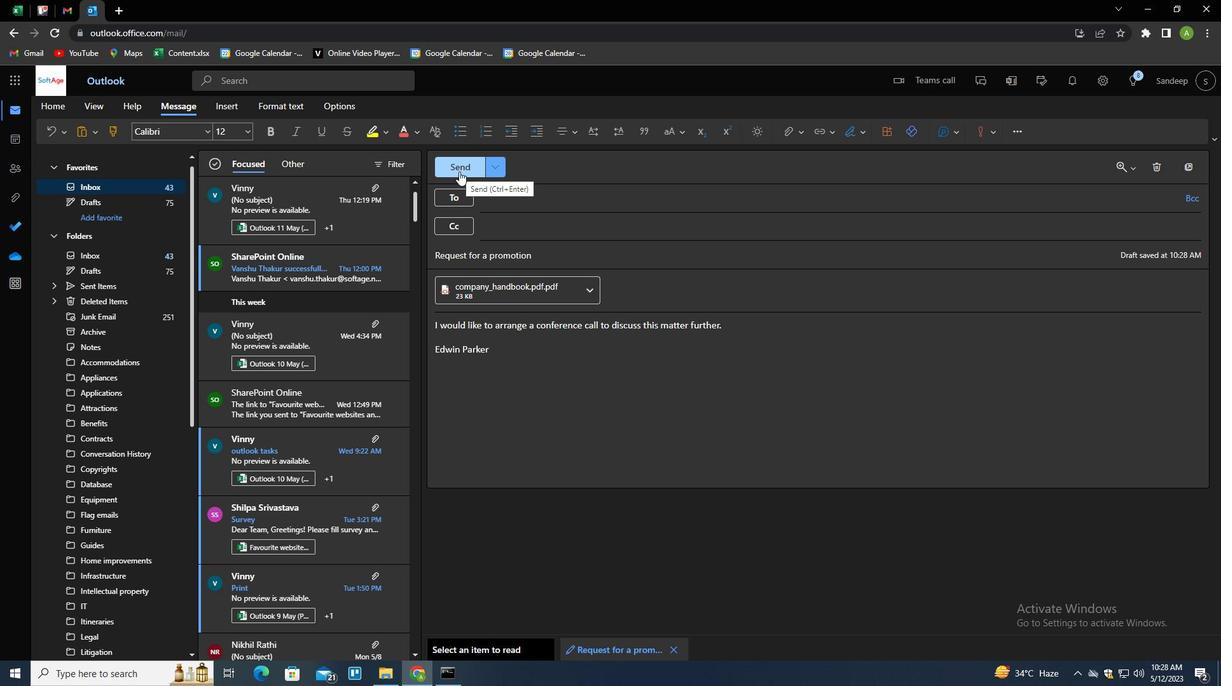 
Action: Mouse moved to (492, 224)
Screenshot: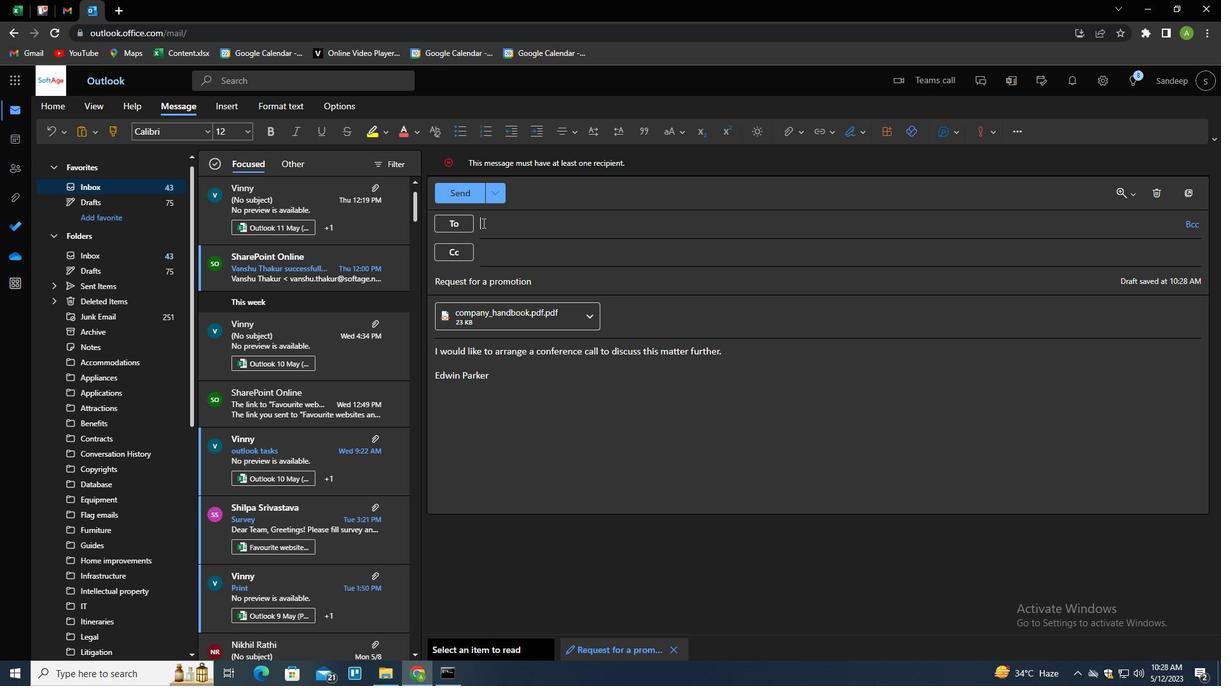 
Action: Mouse pressed left at (492, 224)
Screenshot: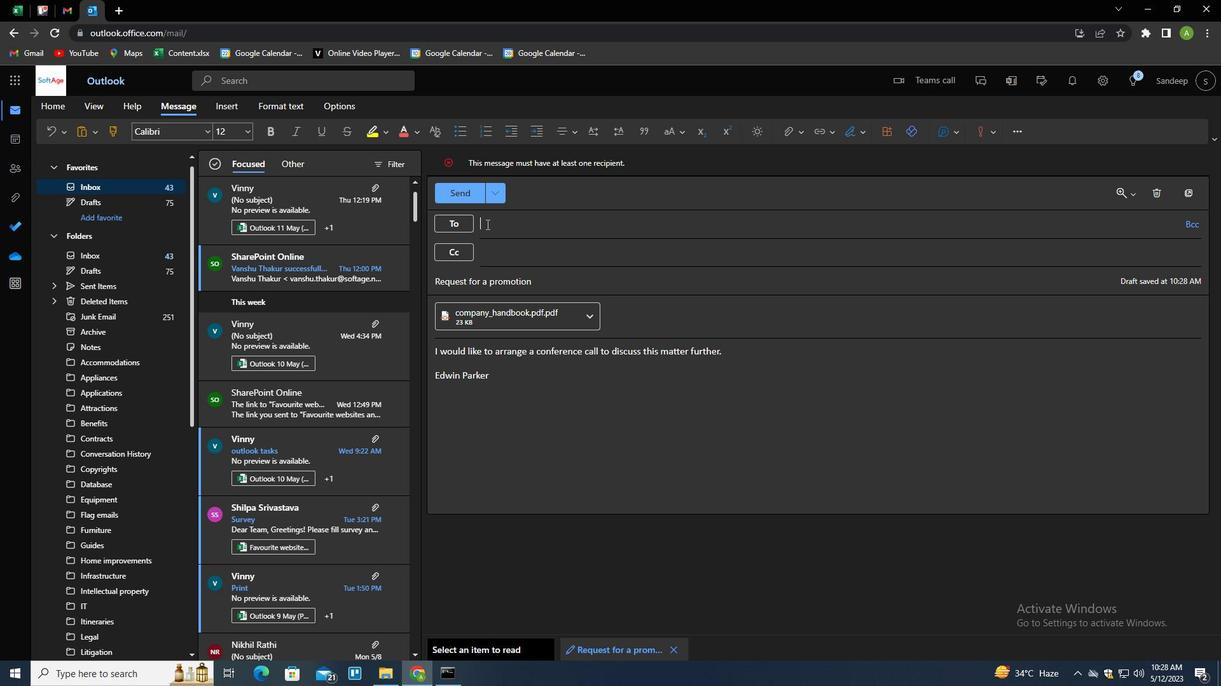 
Action: Key pressed SOFTAGE.5<Key.shift>@SOFTAGE.NET<Key.enter>SOFTAGE.<Key.shift>6<Key.shift><Key.shift><Key.shift><Key.shift><Key.shift>@SOFTAGE,
Screenshot: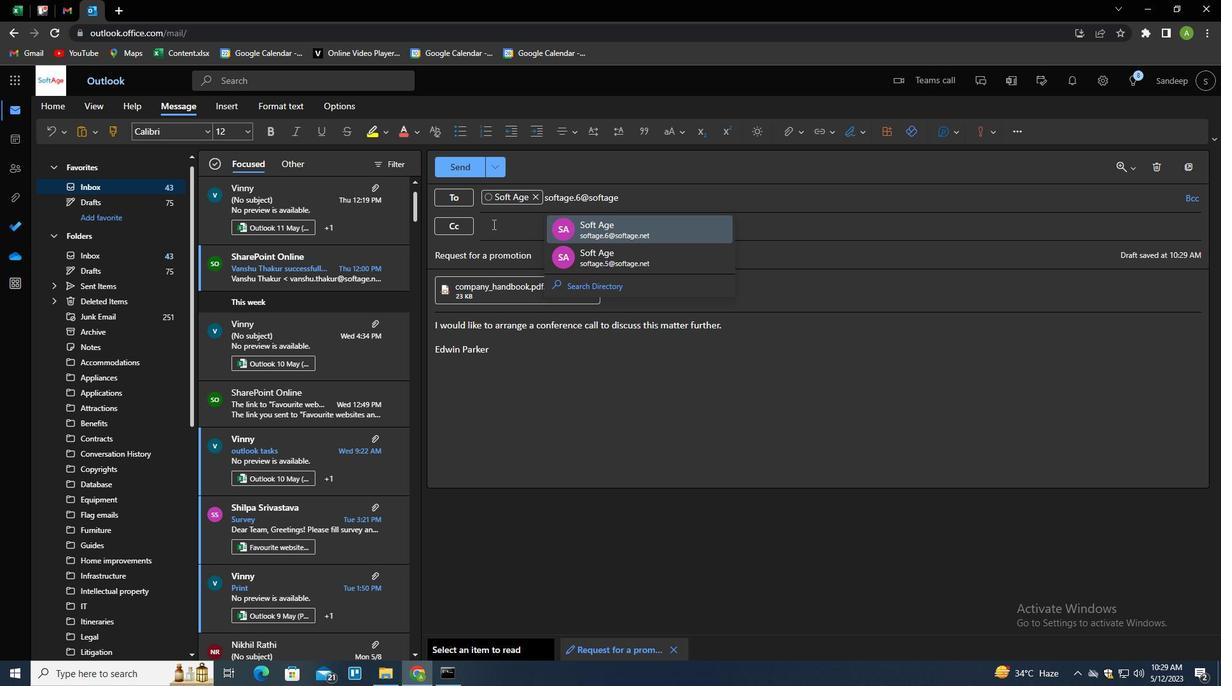 
Action: Mouse moved to (465, 167)
Screenshot: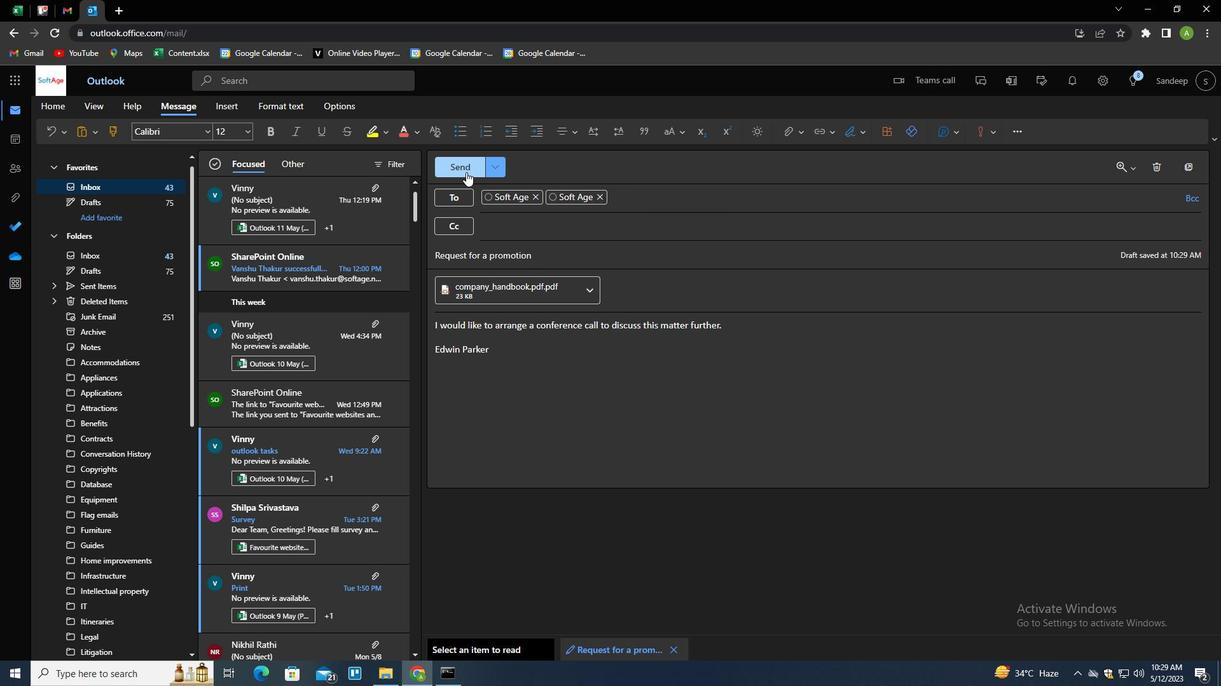 
Action: Mouse pressed left at (465, 167)
Screenshot: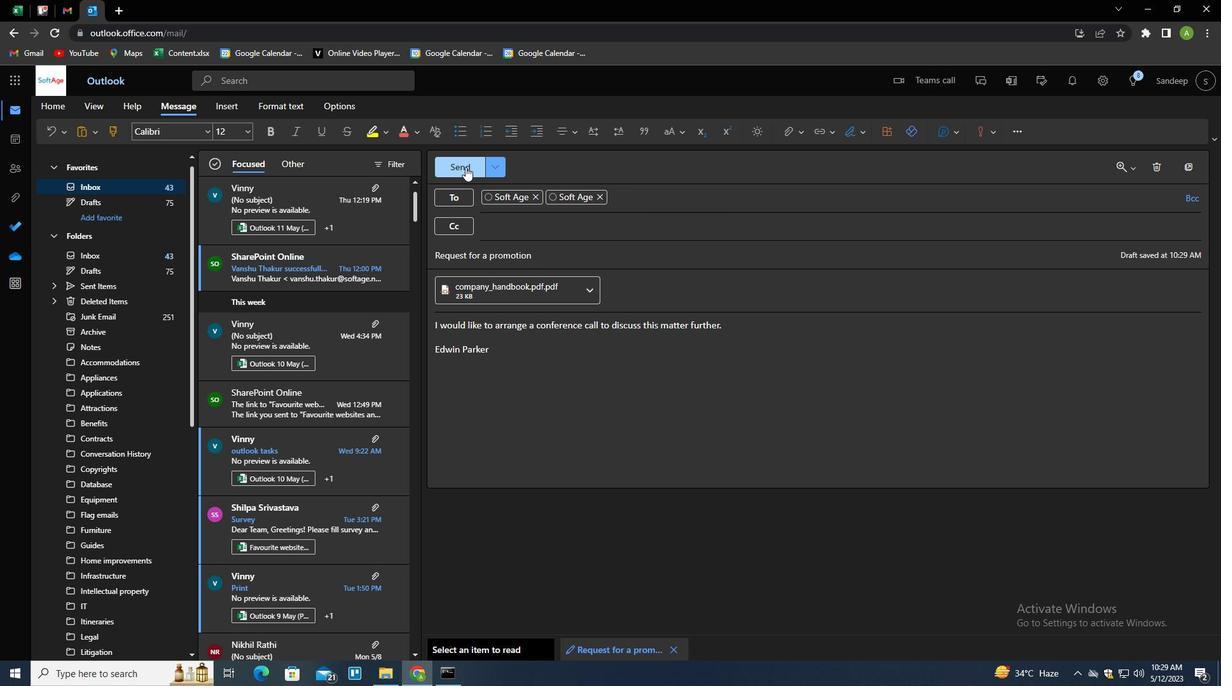 
Action: Mouse moved to (559, 254)
Screenshot: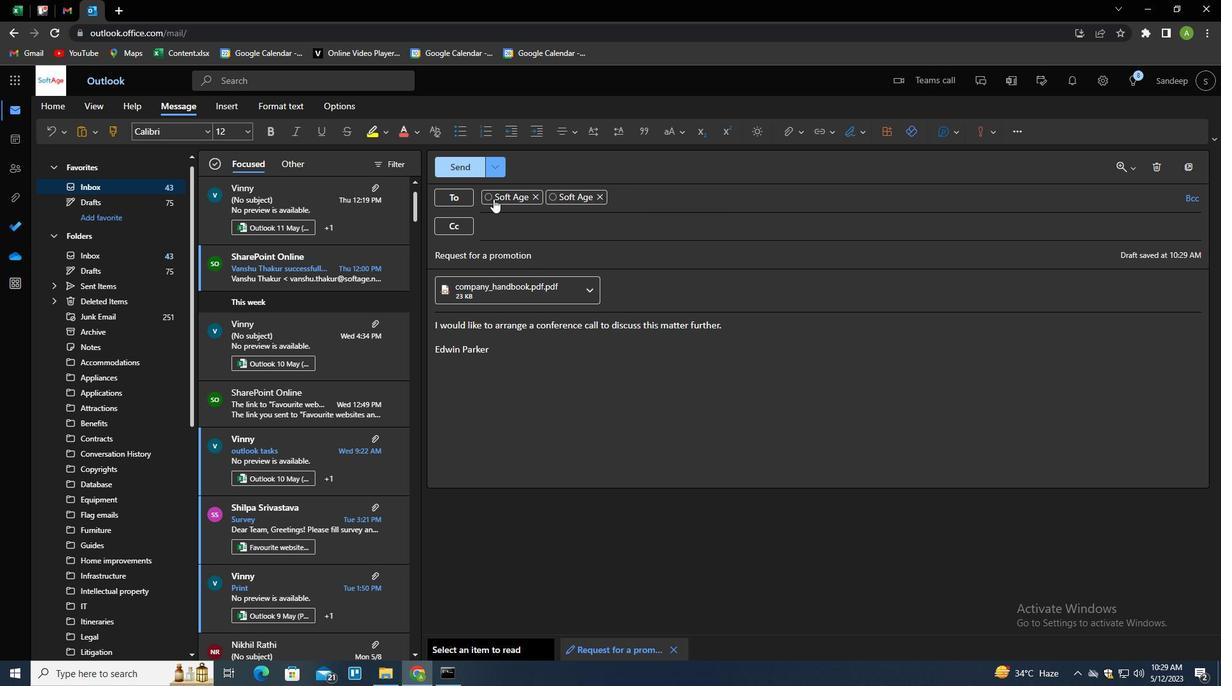 
